 Task: Add an event with the title Casual Performance Evaluation and Recognition Celebration, date '2024/05/23', time 9:40 AM to 11:40 AM, logged in from the account softage.3@softage.netand send the event invitation to softage.5@softage.net and softage.6@softage.net. Set a reminder for the event 5 minutes before
Action: Mouse moved to (112, 106)
Screenshot: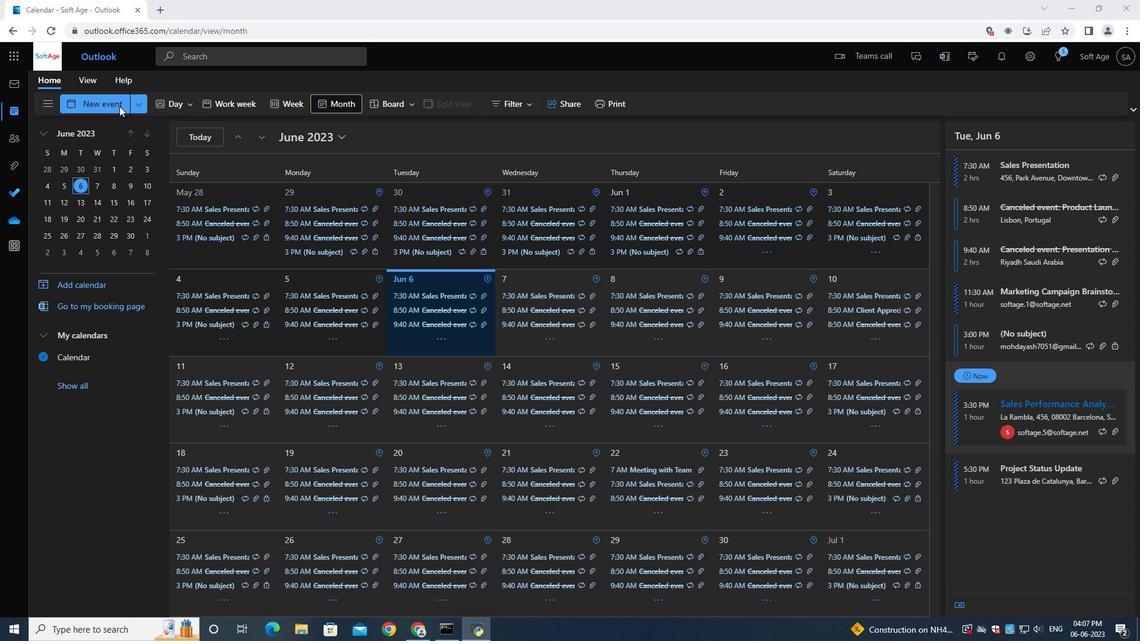 
Action: Mouse pressed left at (112, 106)
Screenshot: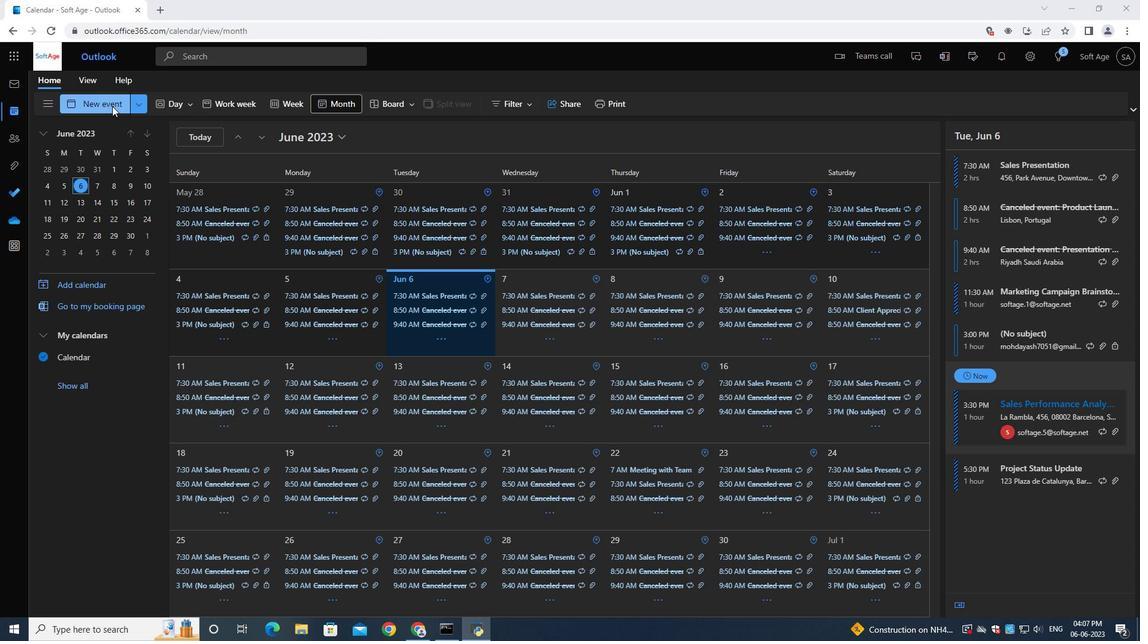 
Action: Mouse moved to (354, 176)
Screenshot: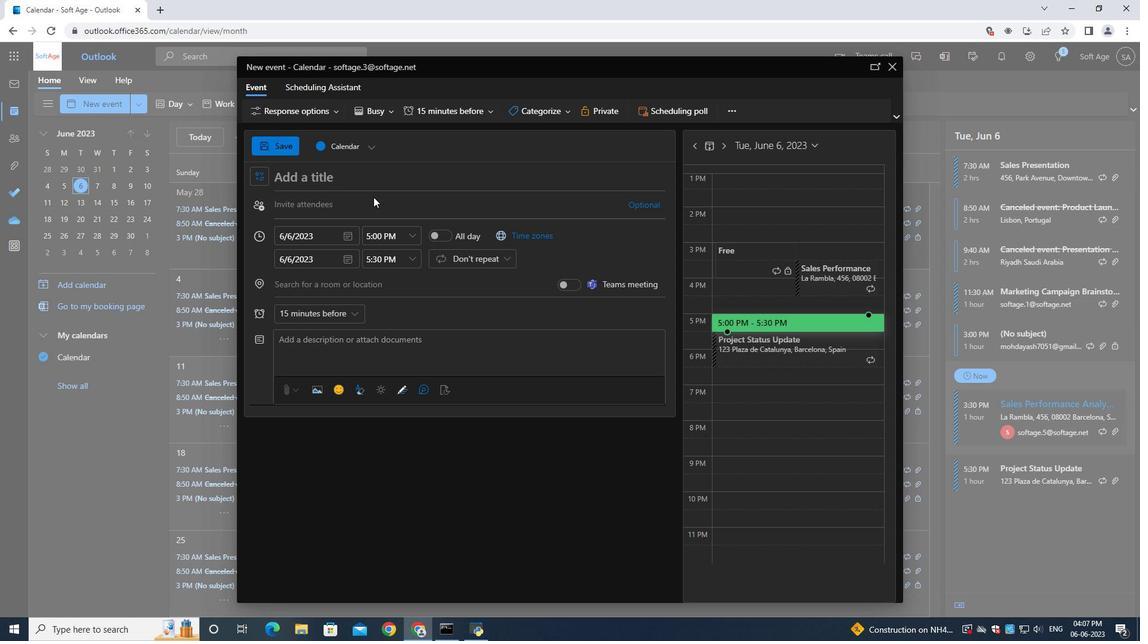 
Action: Mouse pressed left at (354, 176)
Screenshot: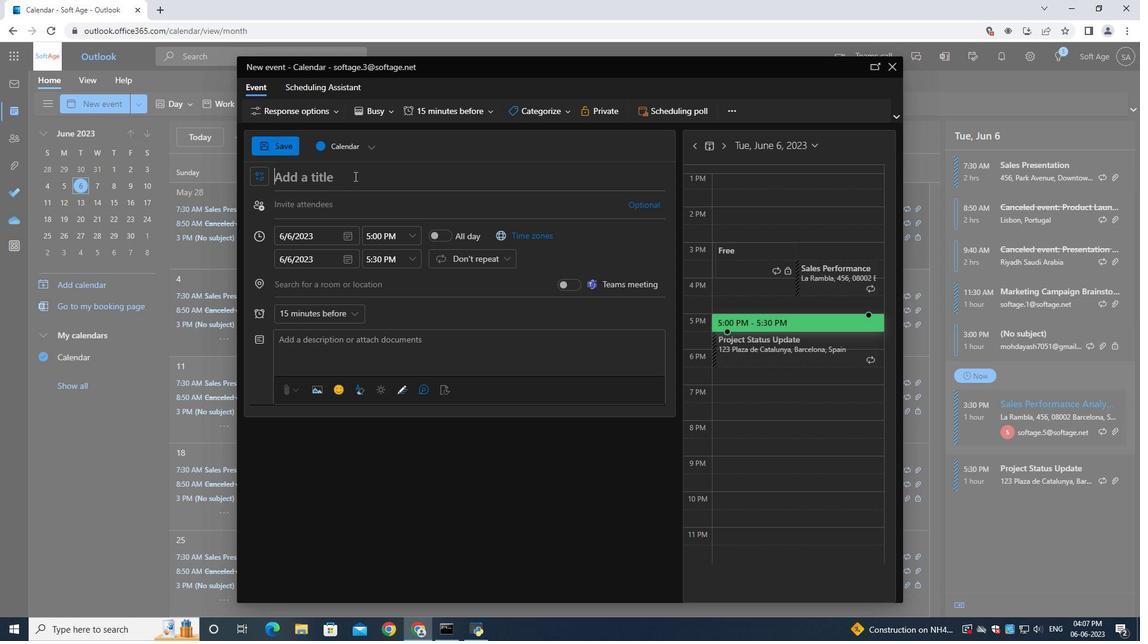 
Action: Key pressed <Key.shift>Casual<Key.space><Key.shift>Performance<Key.space><Key.shift>Evaluation<Key.space>and<Key.space><Key.shift>Recognition<Key.space><Key.shift>Celev<Key.backspace>bration<Key.space>
Screenshot: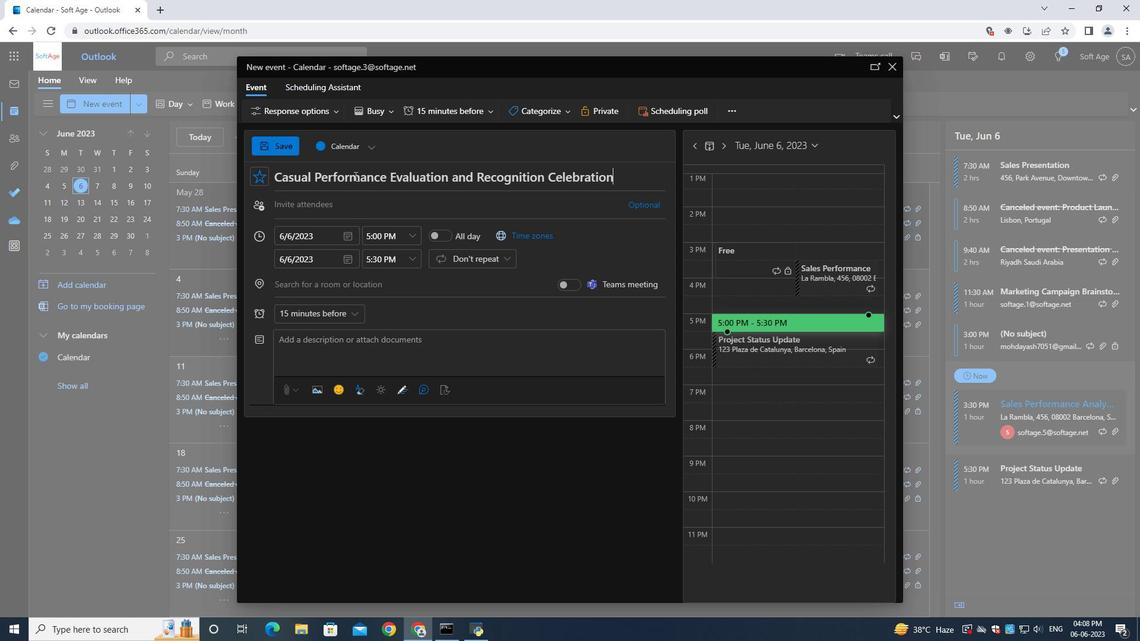 
Action: Mouse moved to (348, 238)
Screenshot: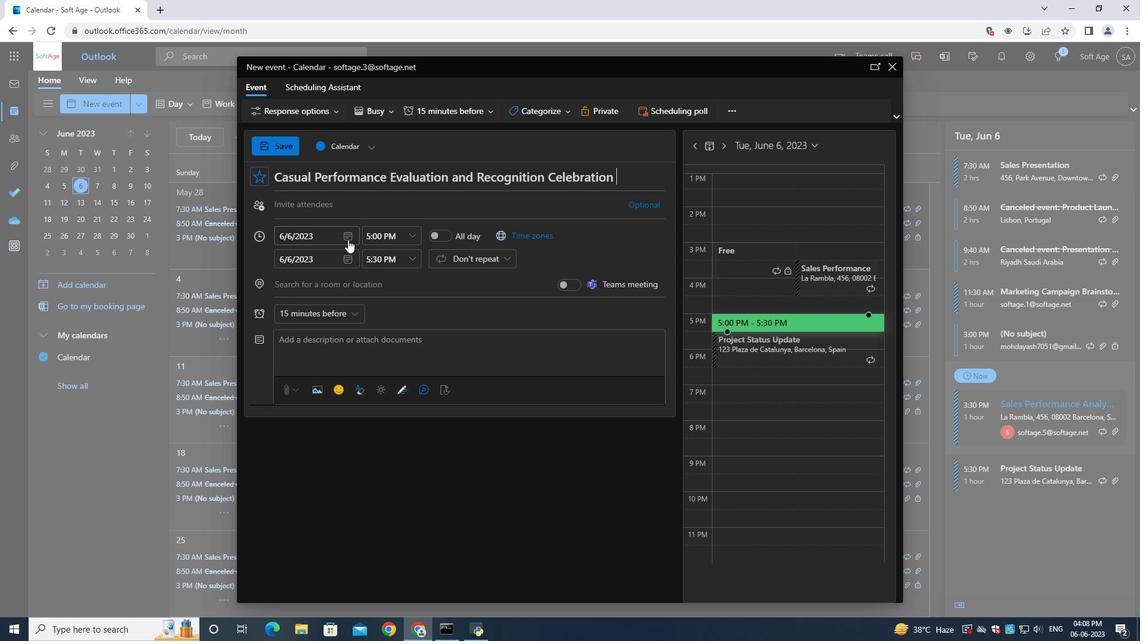 
Action: Mouse pressed left at (348, 238)
Screenshot: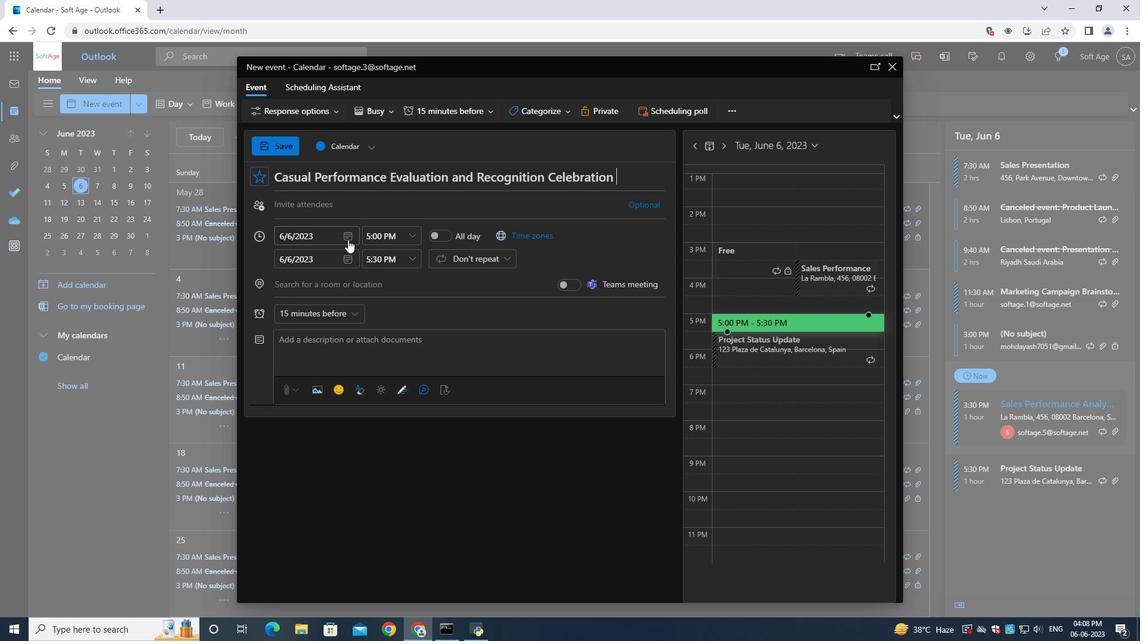 
Action: Mouse moved to (389, 257)
Screenshot: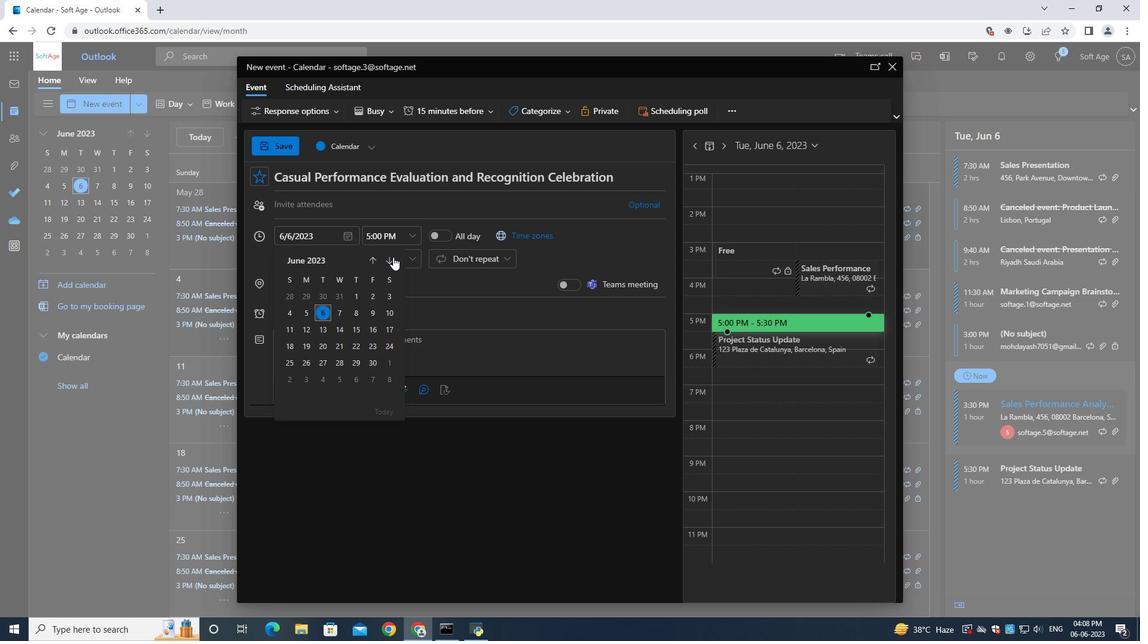 
Action: Mouse pressed left at (389, 257)
Screenshot: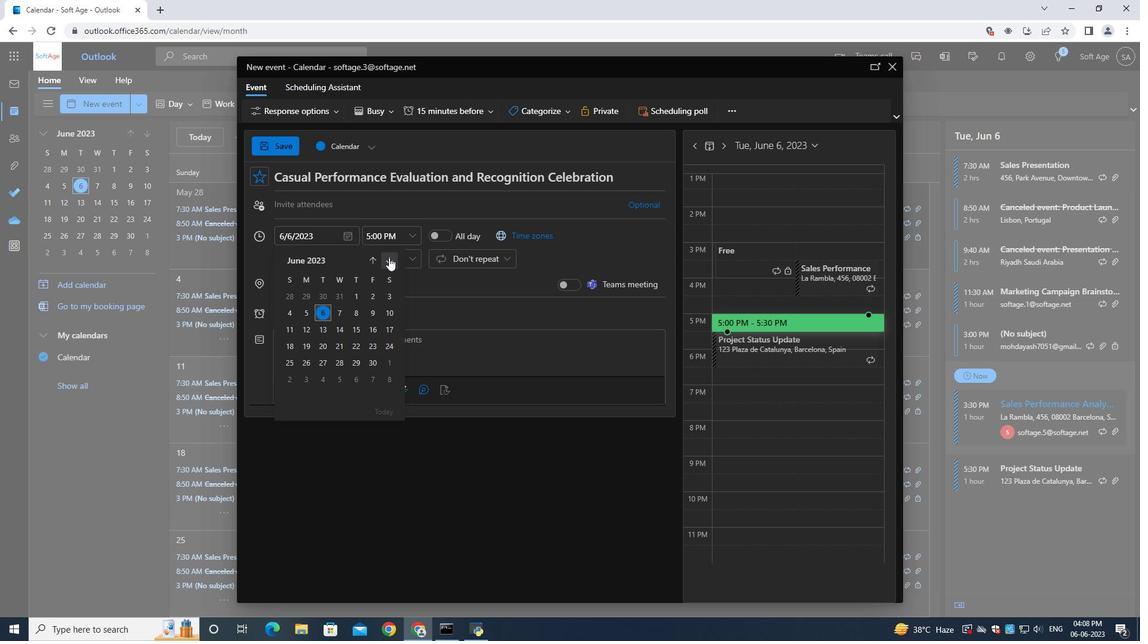 
Action: Mouse moved to (389, 257)
Screenshot: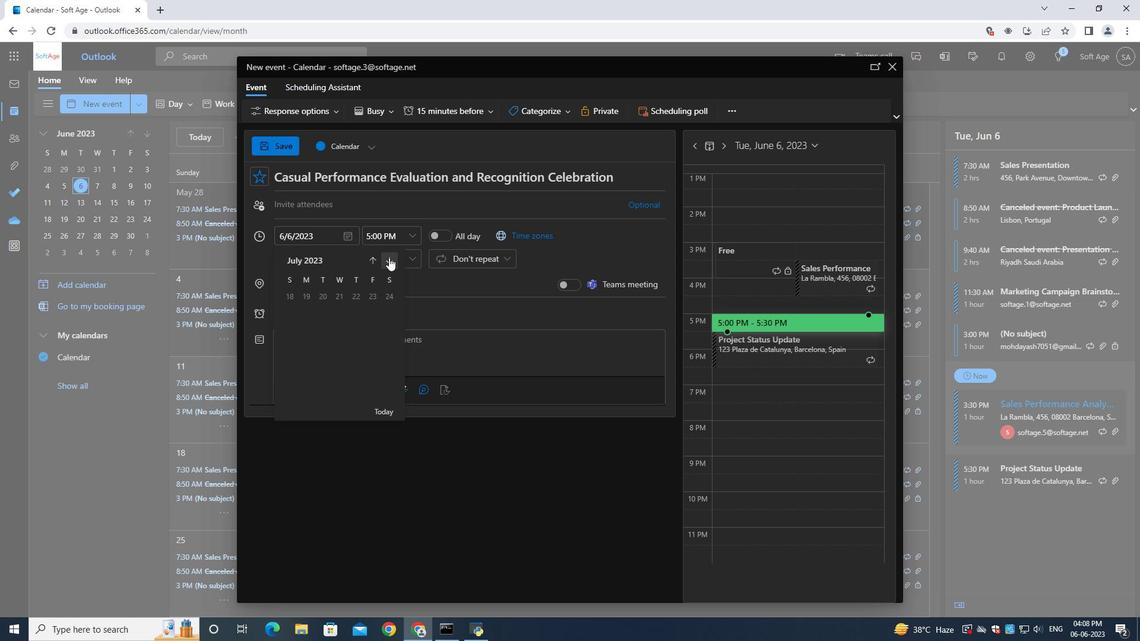 
Action: Mouse pressed left at (389, 257)
Screenshot: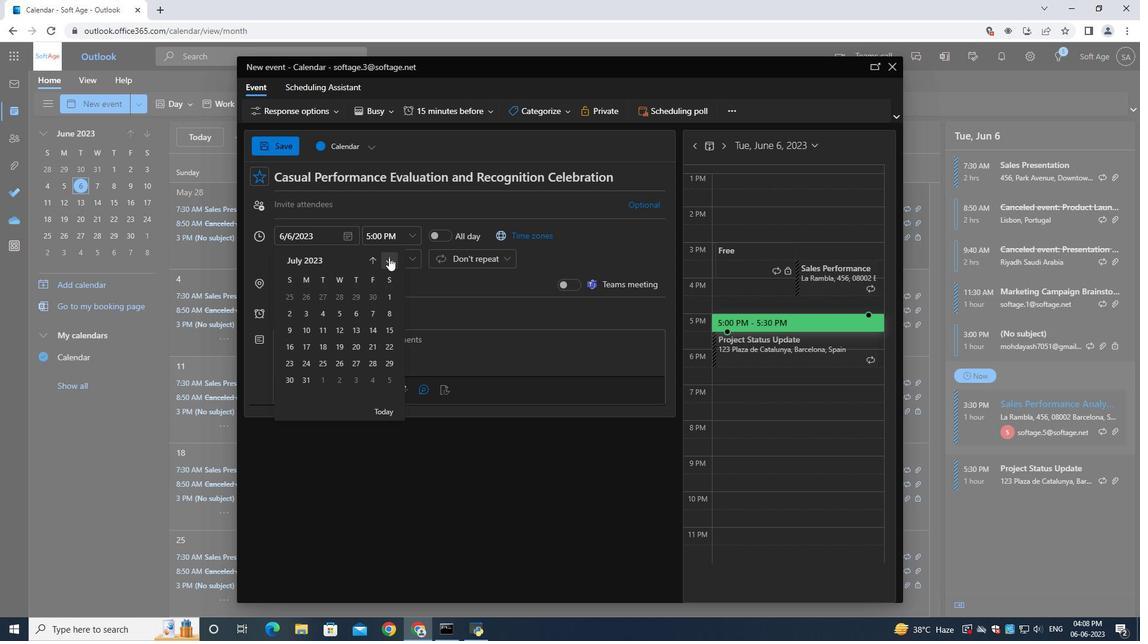 
Action: Mouse pressed left at (389, 257)
Screenshot: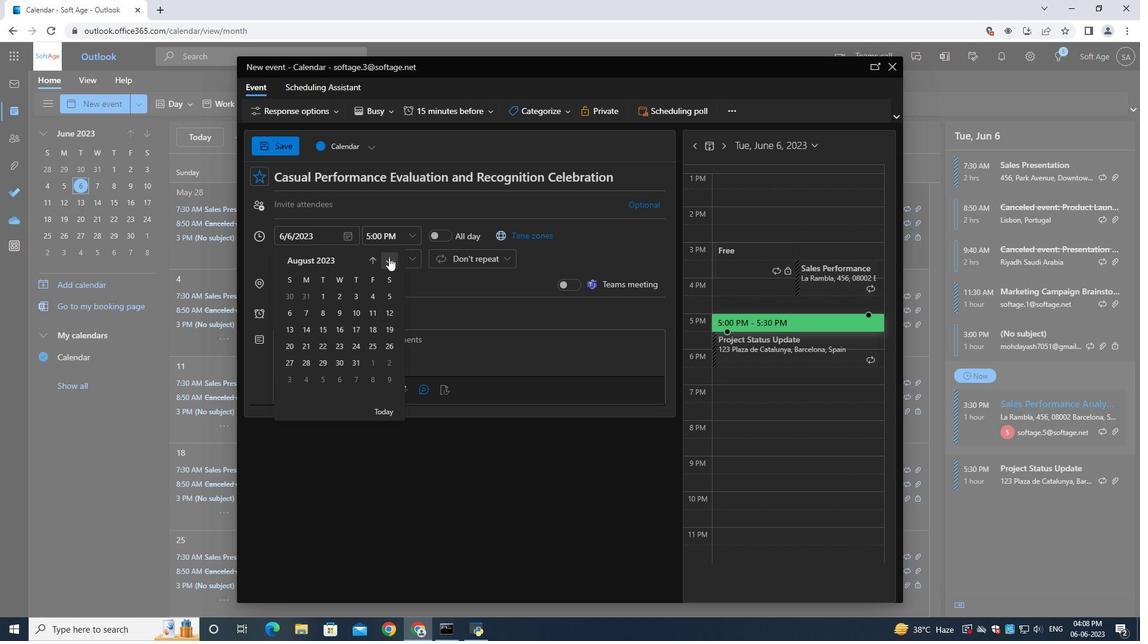 
Action: Mouse pressed left at (389, 257)
Screenshot: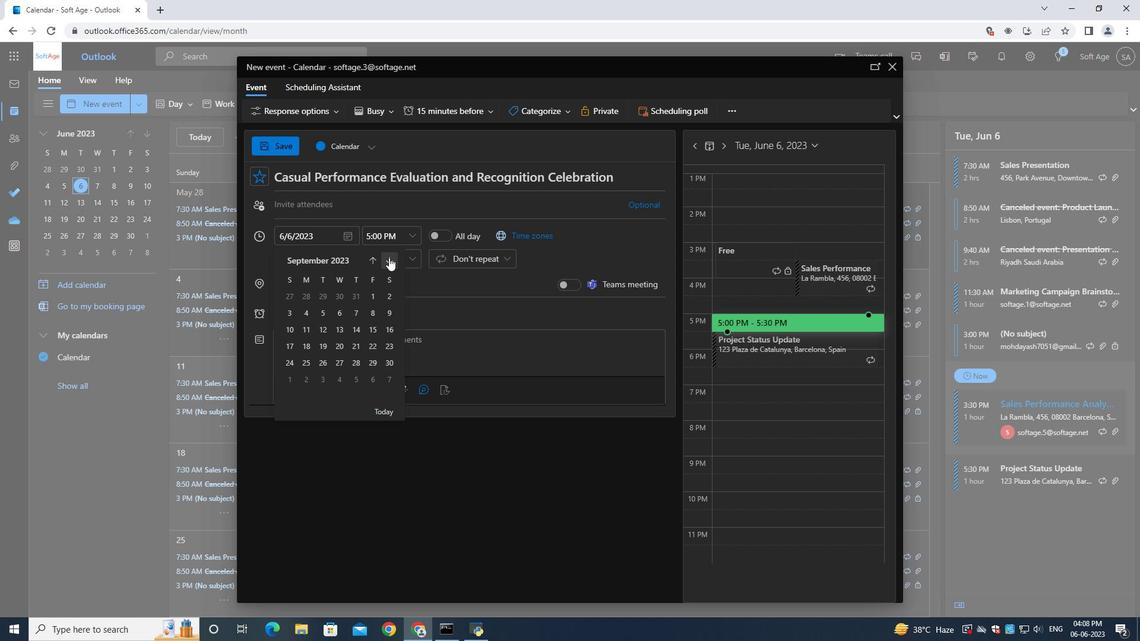 
Action: Mouse moved to (389, 257)
Screenshot: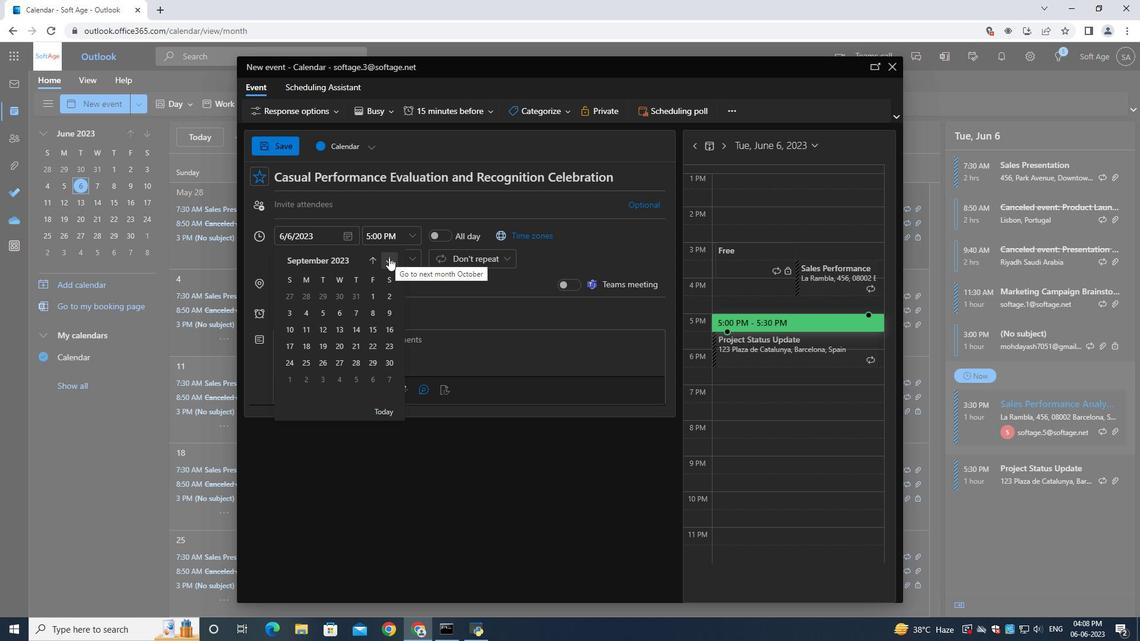 
Action: Mouse pressed left at (389, 257)
Screenshot: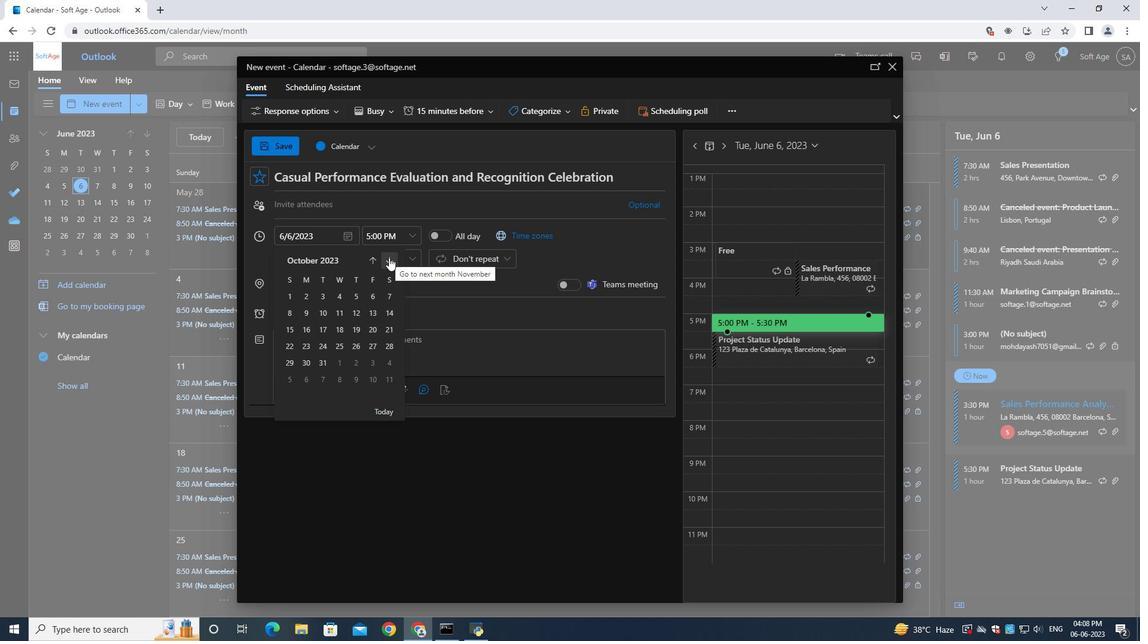 
Action: Mouse moved to (389, 259)
Screenshot: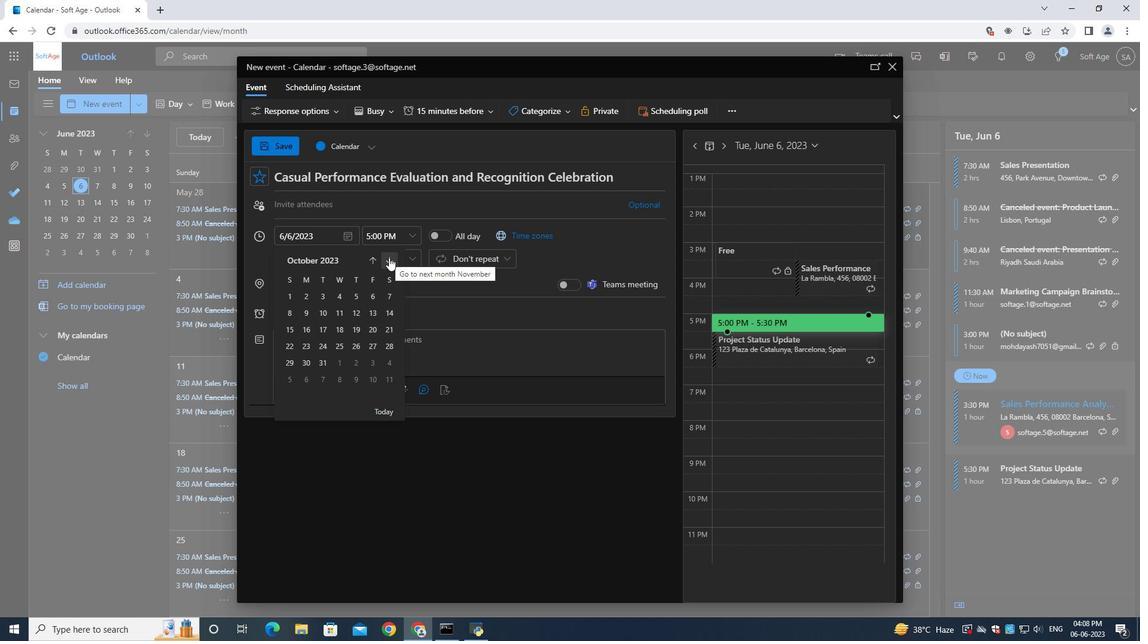 
Action: Mouse pressed left at (389, 259)
Screenshot: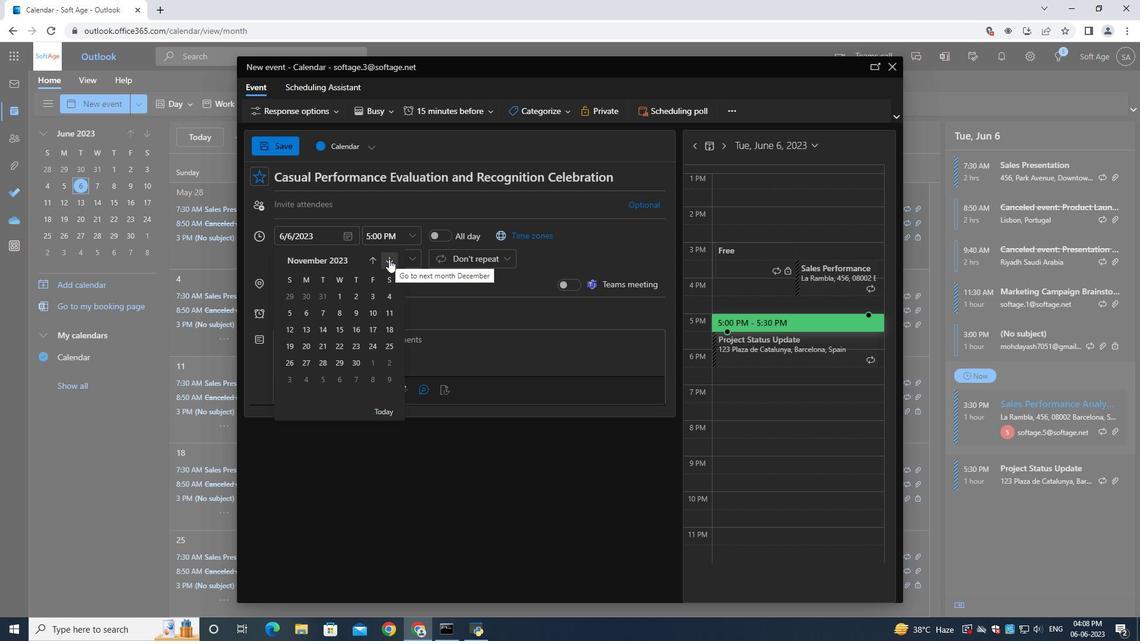 
Action: Mouse pressed left at (389, 259)
Screenshot: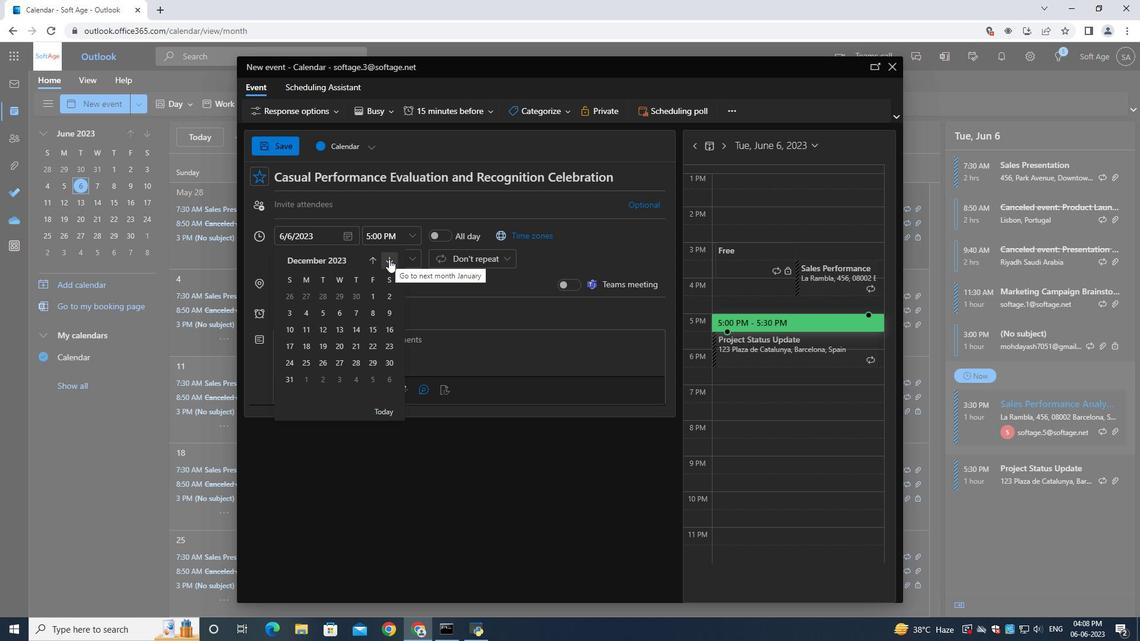 
Action: Mouse pressed left at (389, 259)
Screenshot: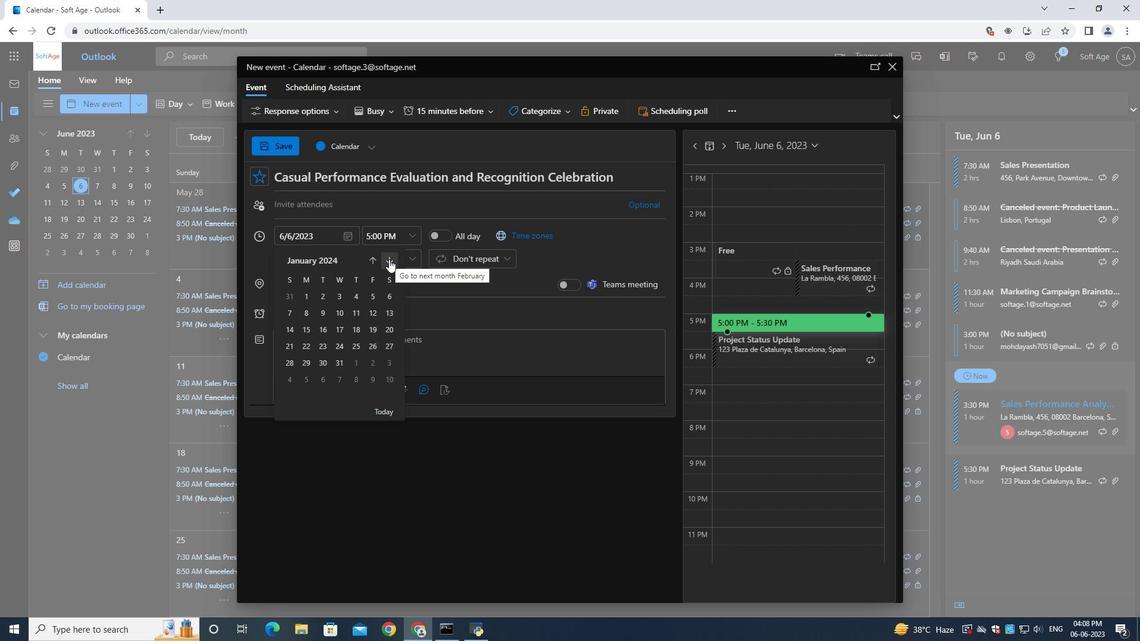 
Action: Mouse moved to (389, 260)
Screenshot: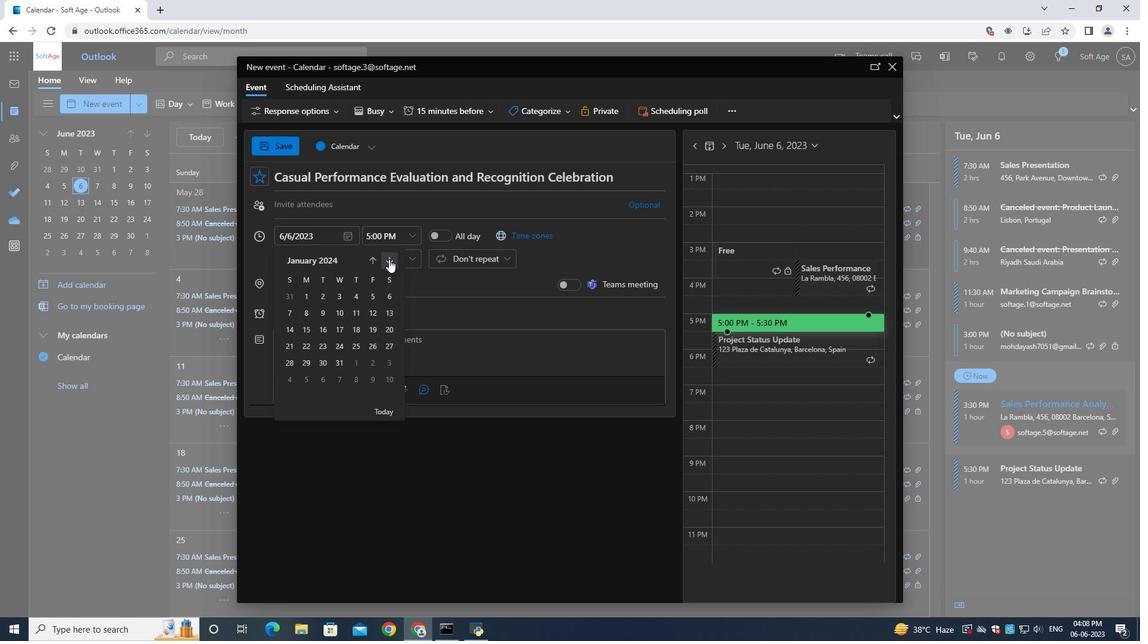 
Action: Mouse pressed left at (389, 260)
Screenshot: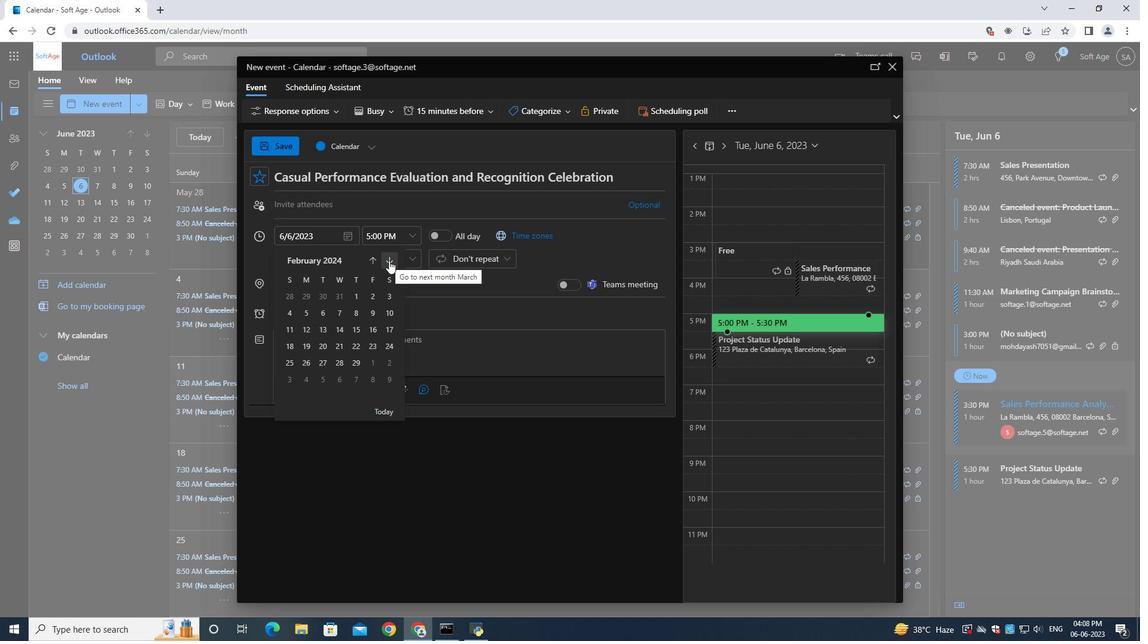 
Action: Mouse moved to (387, 261)
Screenshot: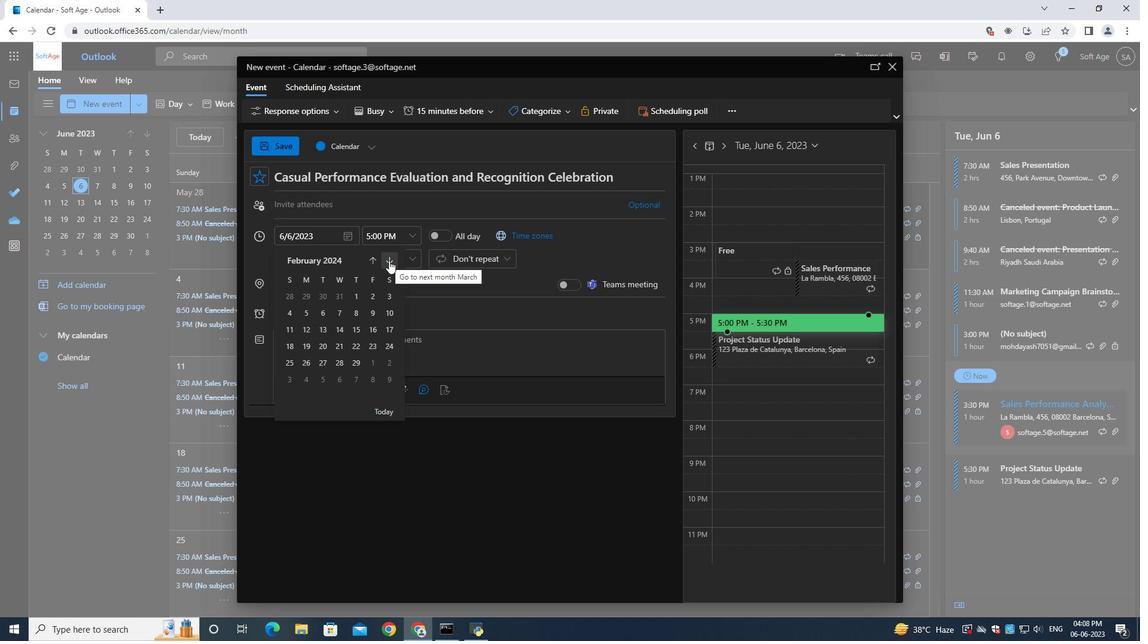 
Action: Mouse pressed left at (387, 261)
Screenshot: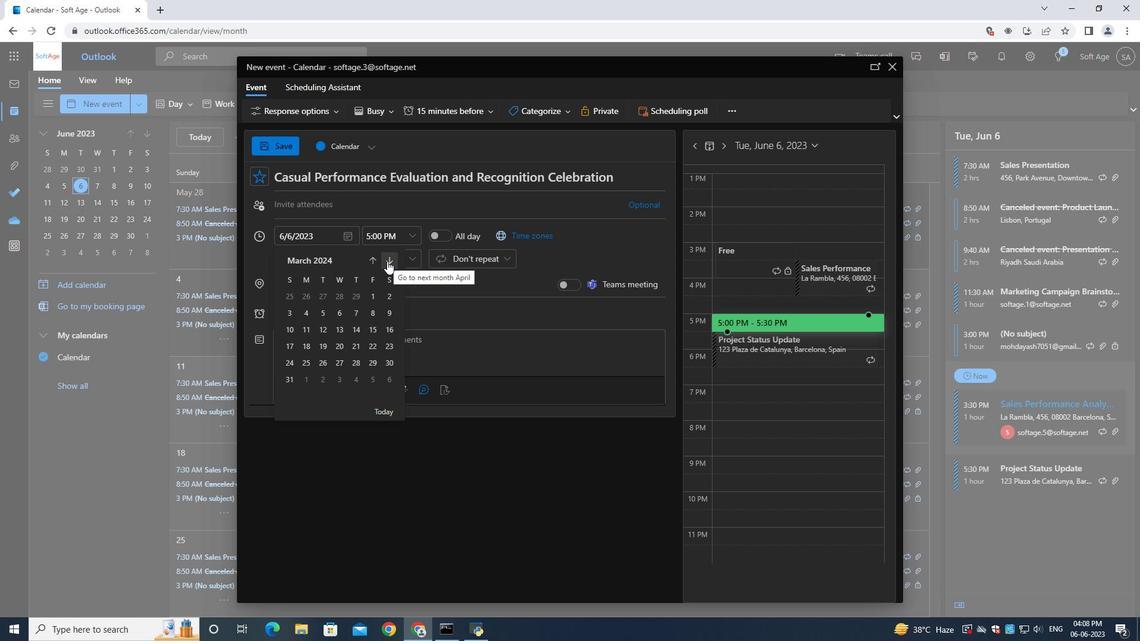 
Action: Mouse pressed left at (387, 261)
Screenshot: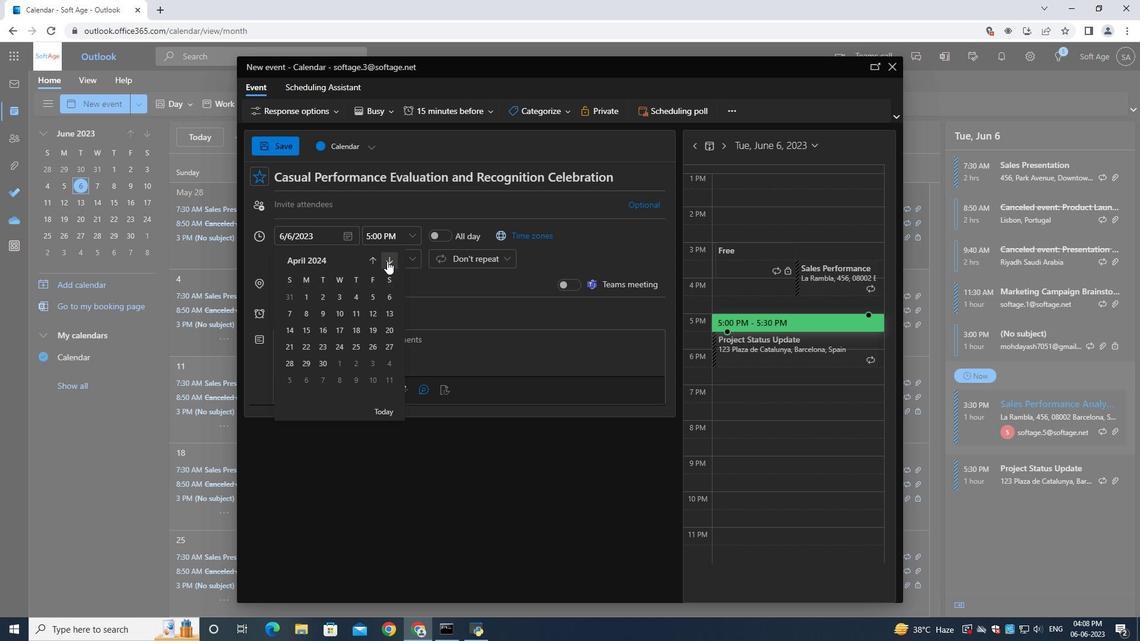 
Action: Mouse moved to (360, 347)
Screenshot: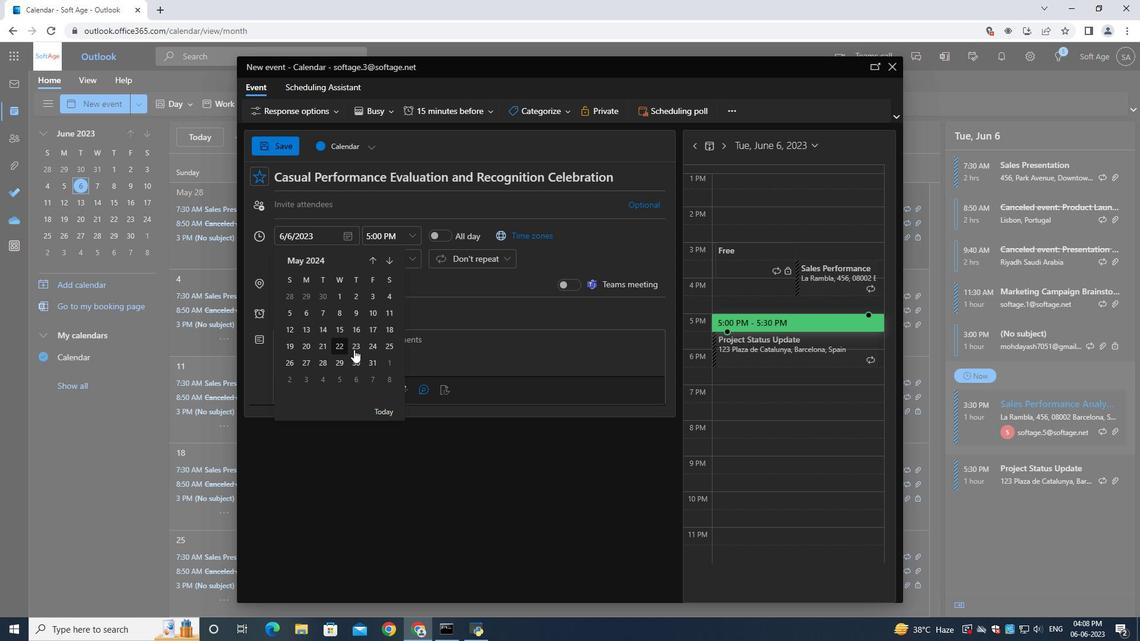 
Action: Mouse pressed left at (360, 347)
Screenshot: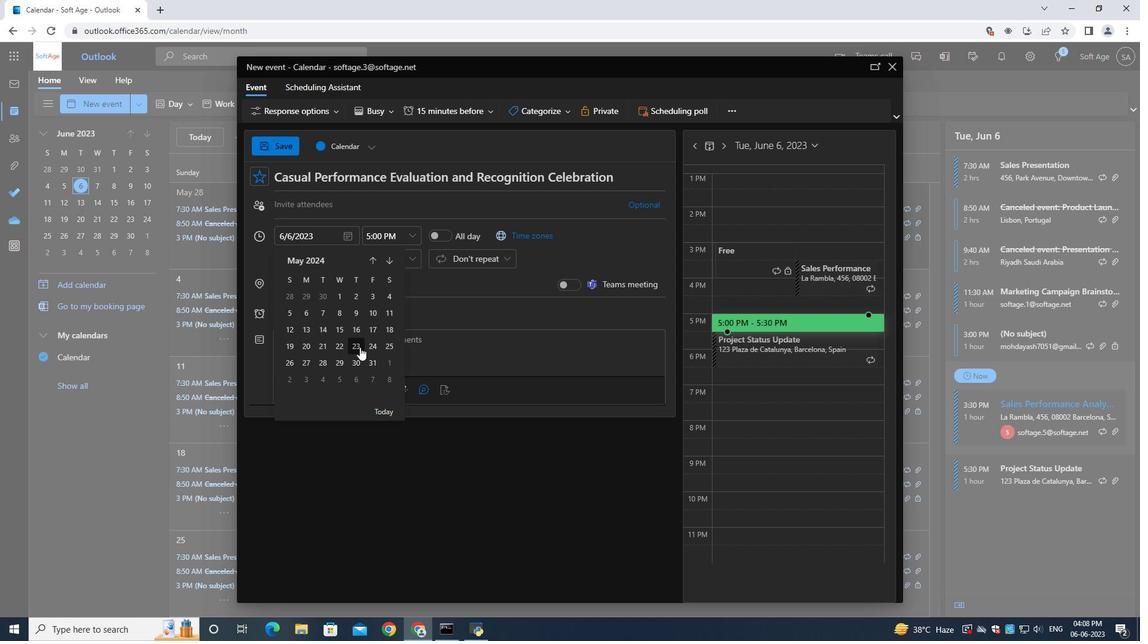 
Action: Mouse moved to (387, 241)
Screenshot: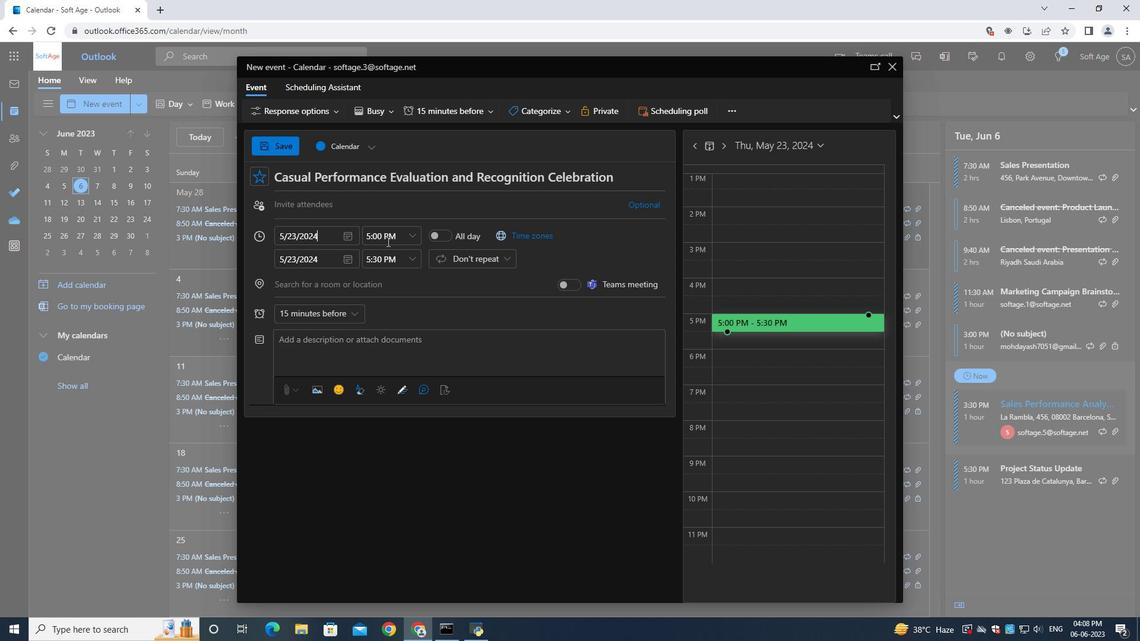 
Action: Mouse pressed left at (387, 241)
Screenshot: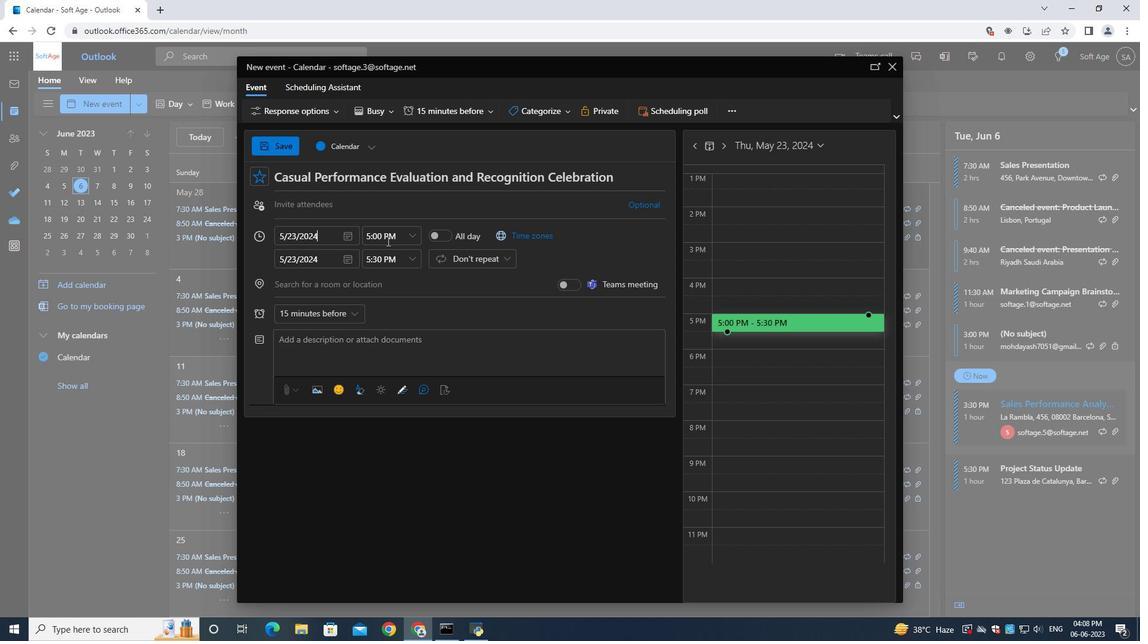
Action: Mouse moved to (389, 241)
Screenshot: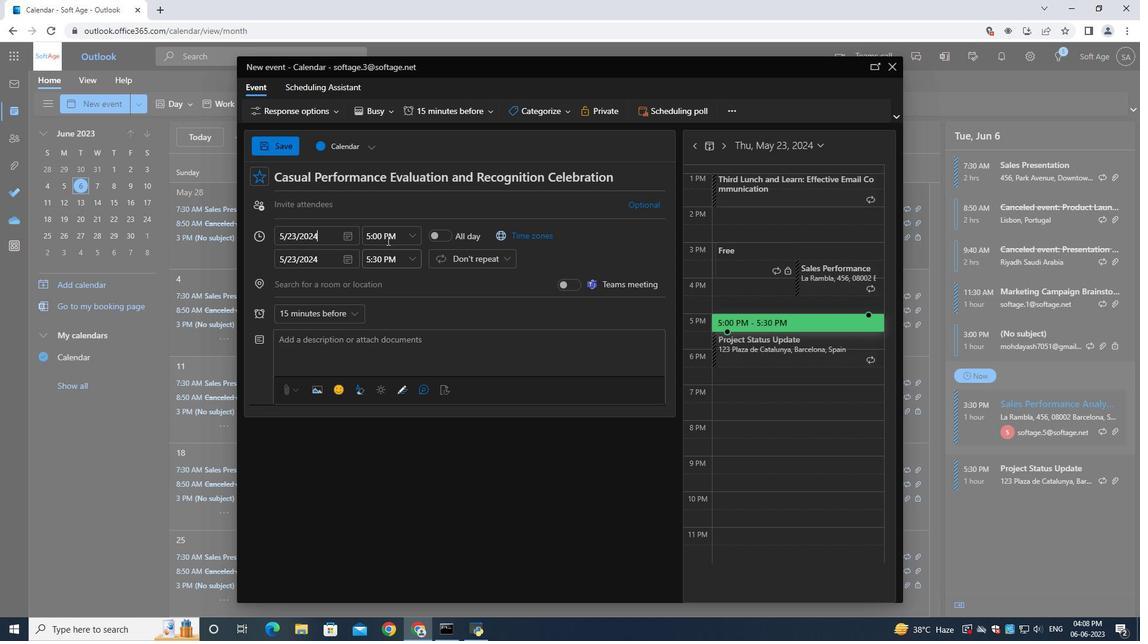 
Action: Key pressed 9<Key.shift_r>:40<Key.shift>AM
Screenshot: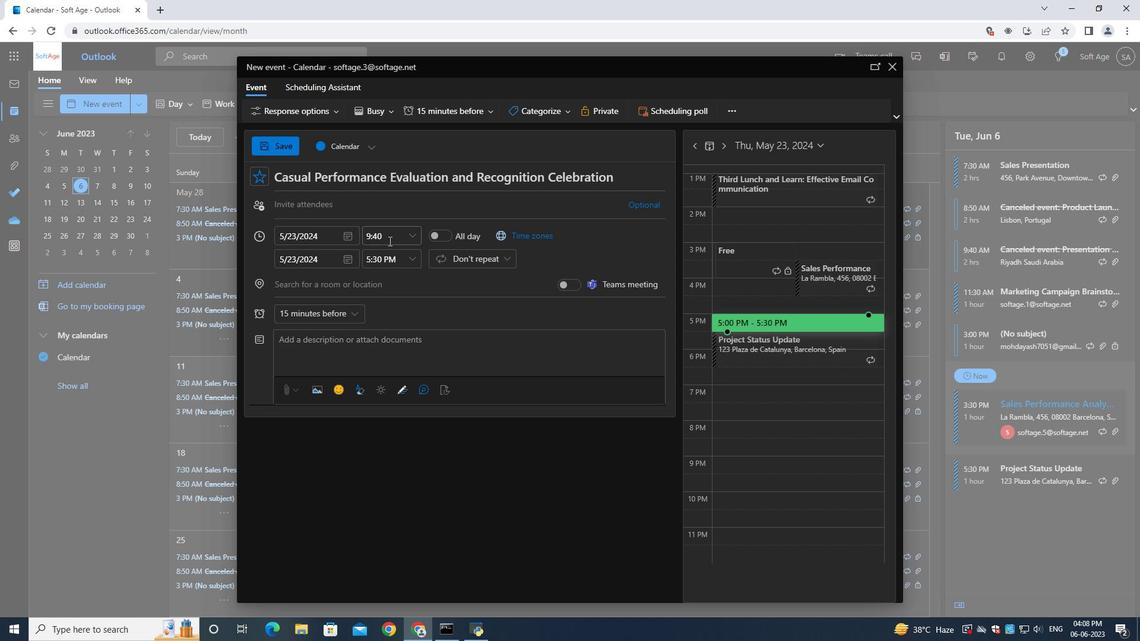 
Action: Mouse moved to (385, 254)
Screenshot: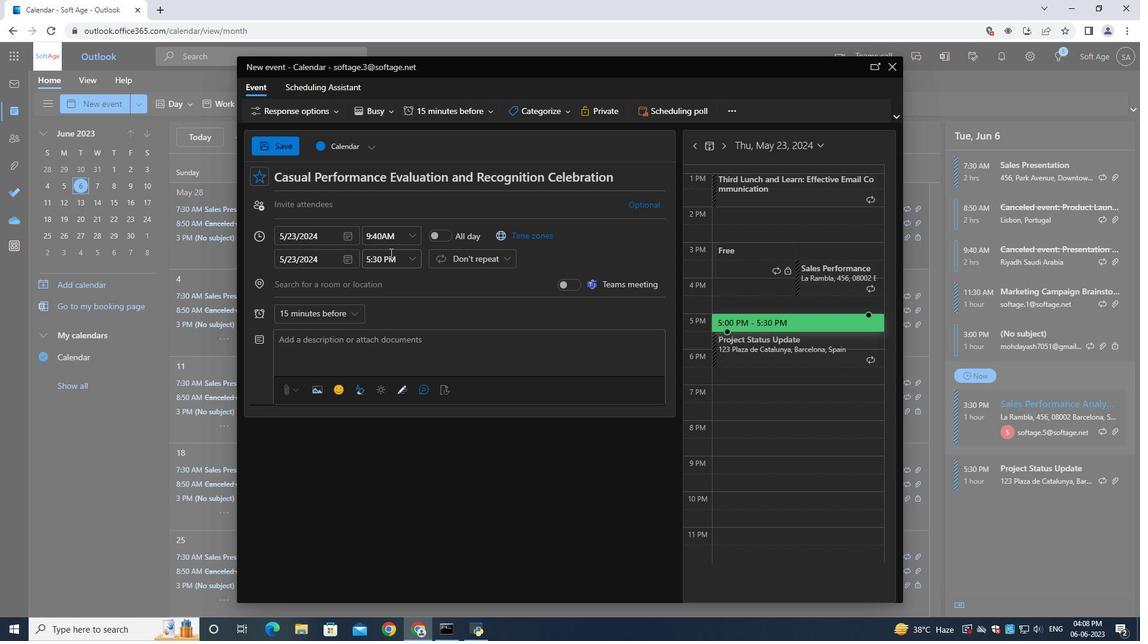 
Action: Mouse pressed left at (385, 254)
Screenshot: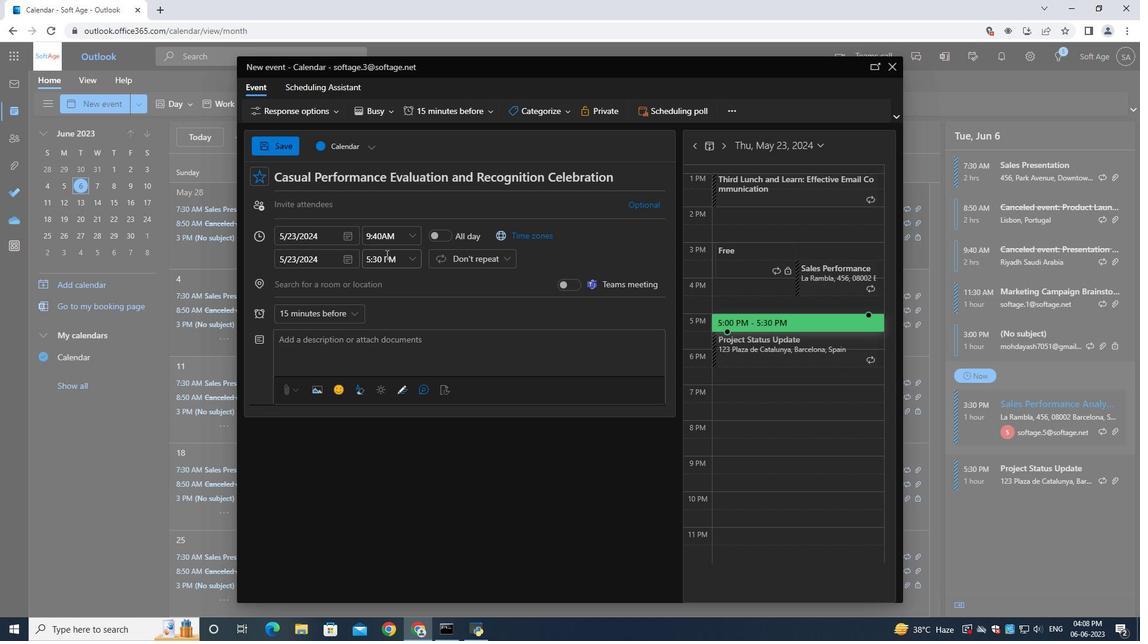 
Action: Key pressed 11<Key.shift_r>:40<Key.shift>AM
Screenshot: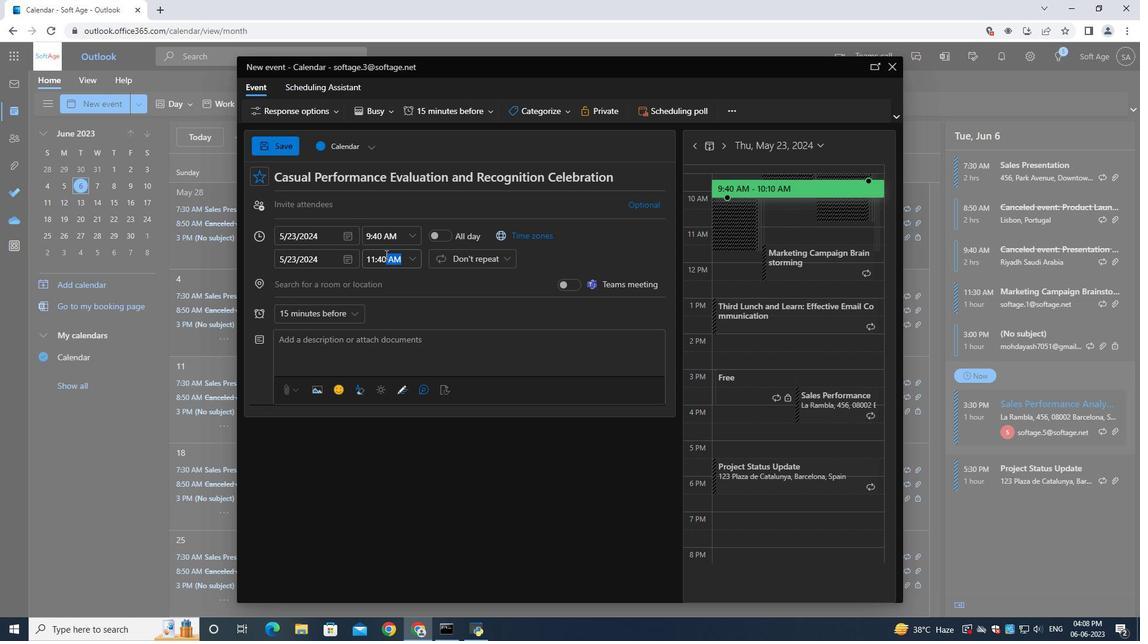 
Action: Mouse moved to (300, 206)
Screenshot: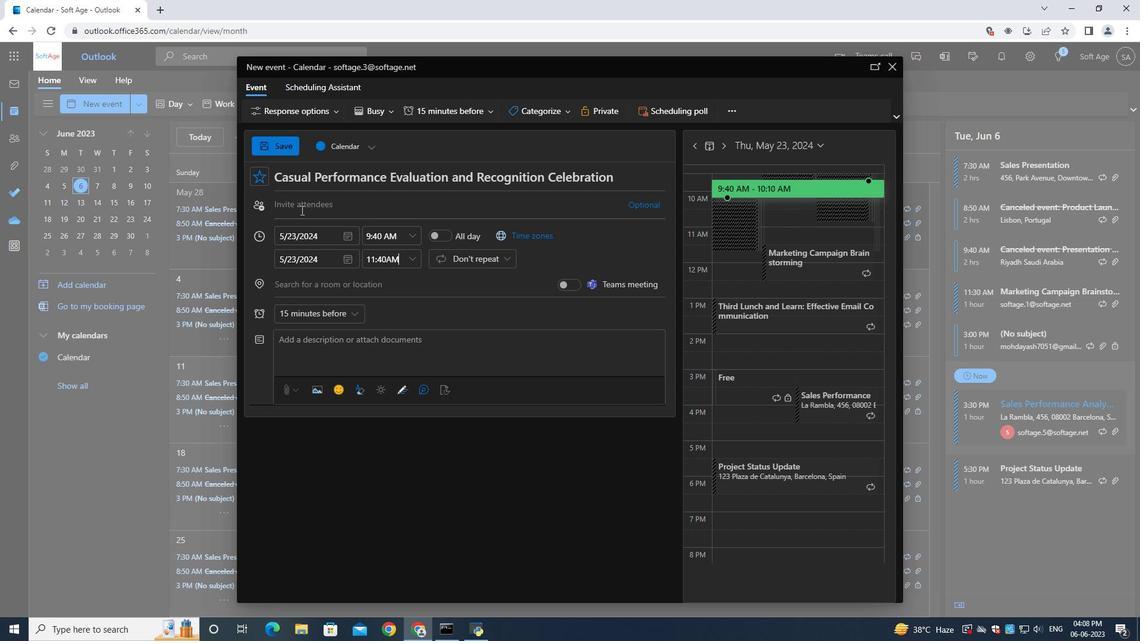 
Action: Mouse pressed left at (300, 206)
Screenshot: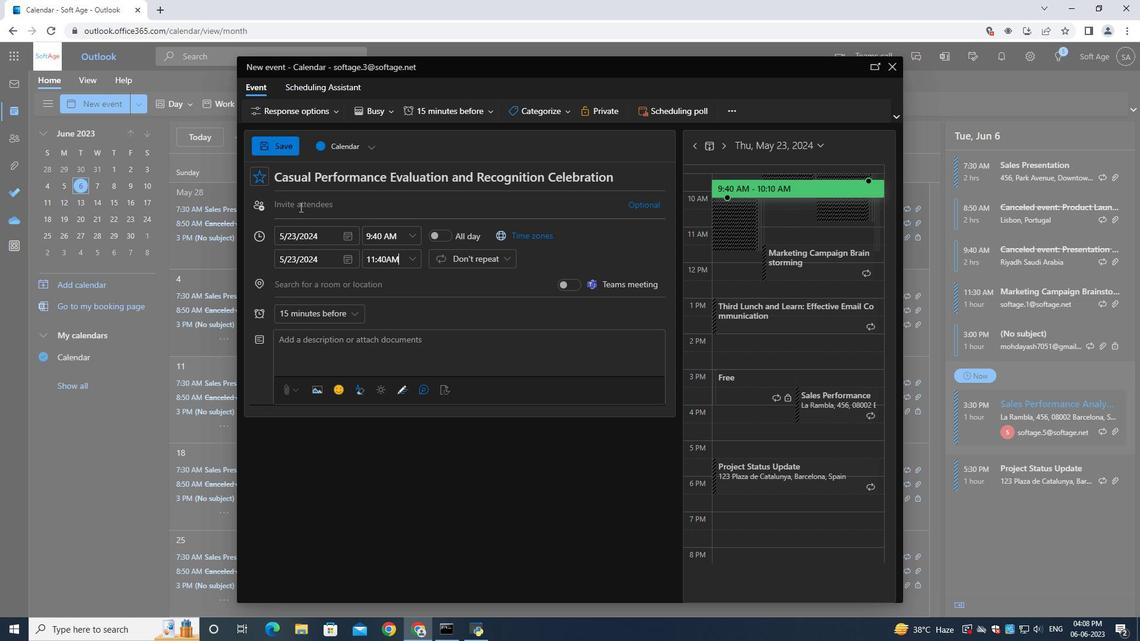 
Action: Mouse moved to (300, 206)
Screenshot: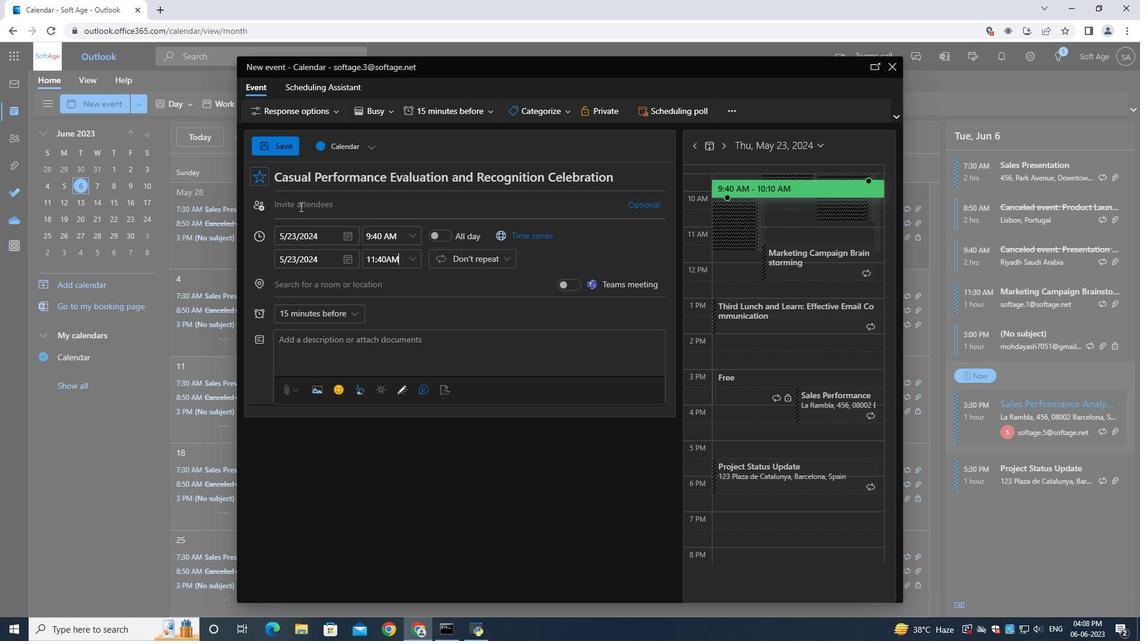 
Action: Key pressed softage.5<Key.shift>@softage.net
Screenshot: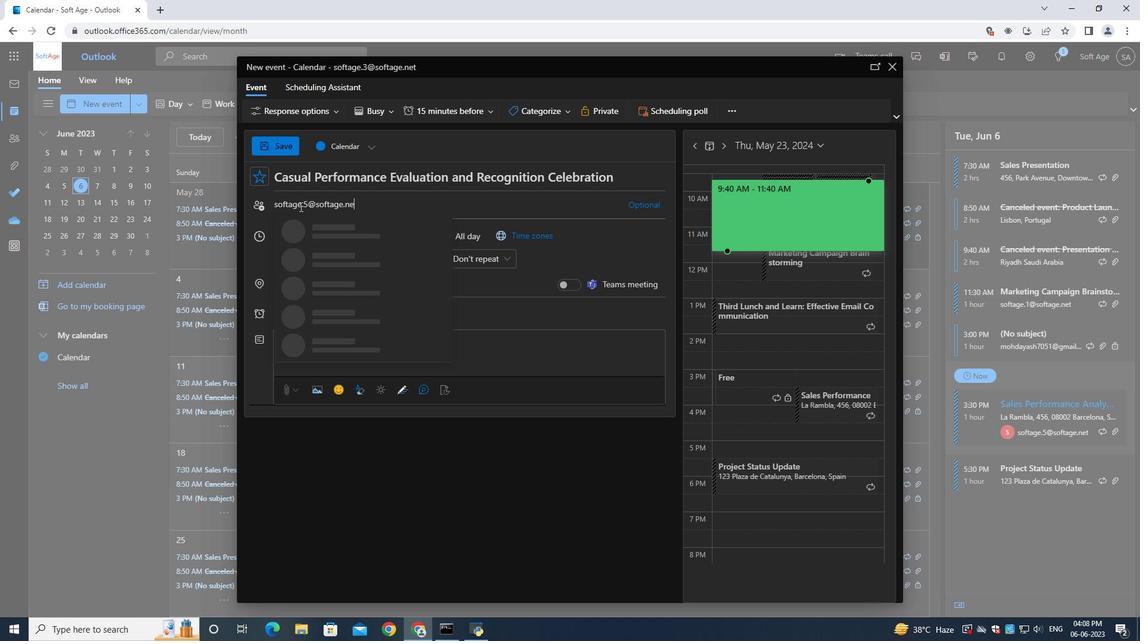 
Action: Mouse moved to (306, 228)
Screenshot: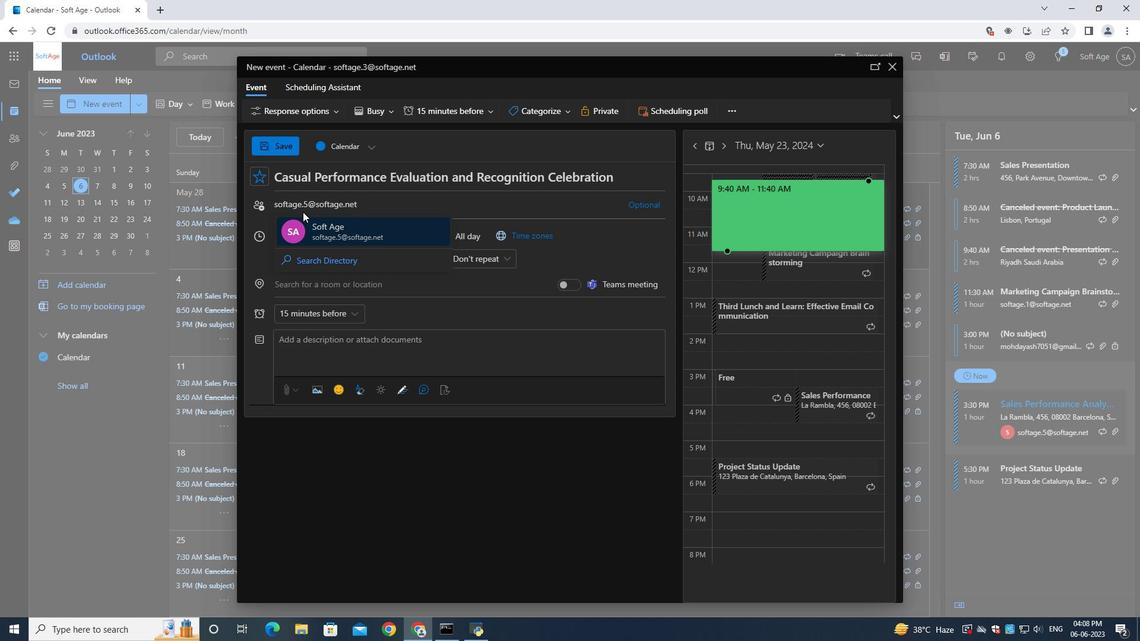 
Action: Mouse pressed left at (306, 228)
Screenshot: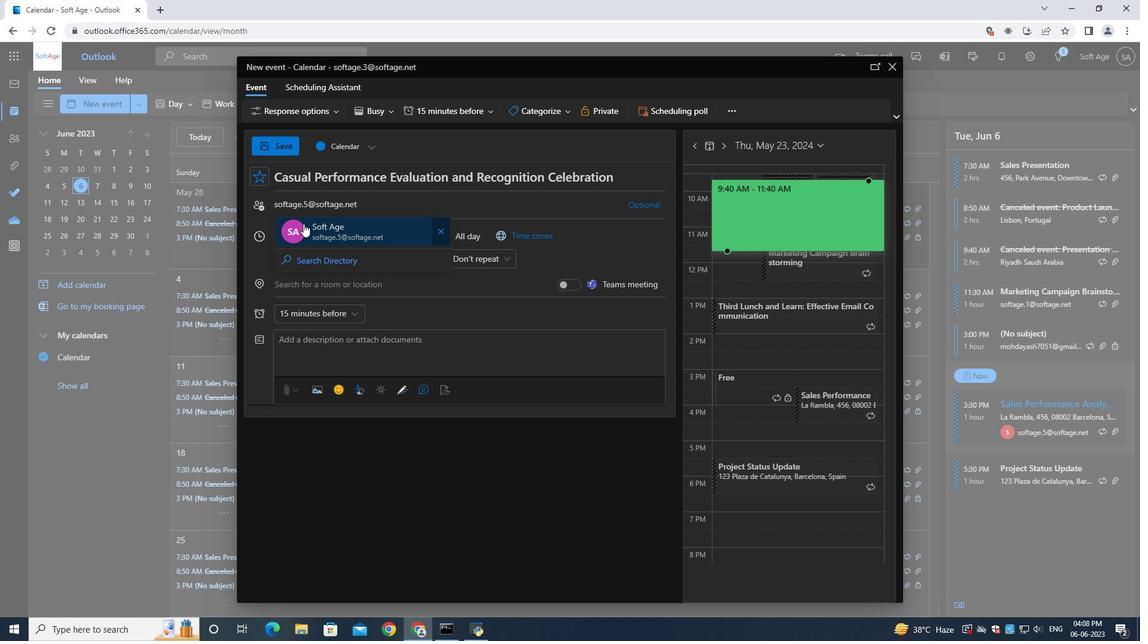
Action: Key pressed softage.6<Key.shift>@softage.ne
Screenshot: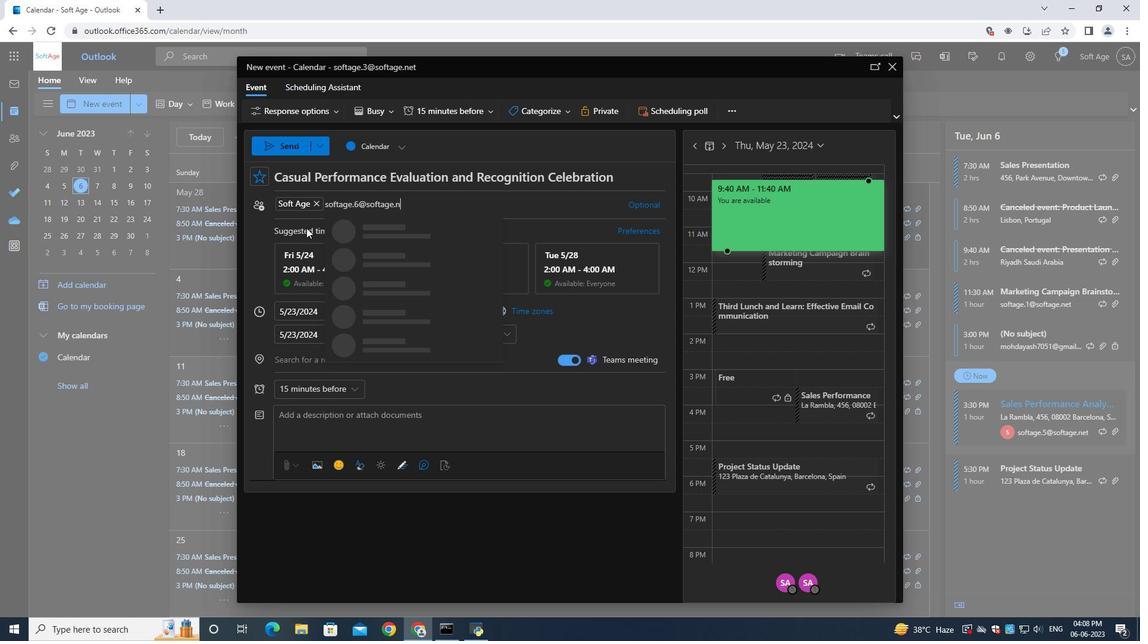 
Action: Mouse moved to (386, 231)
Screenshot: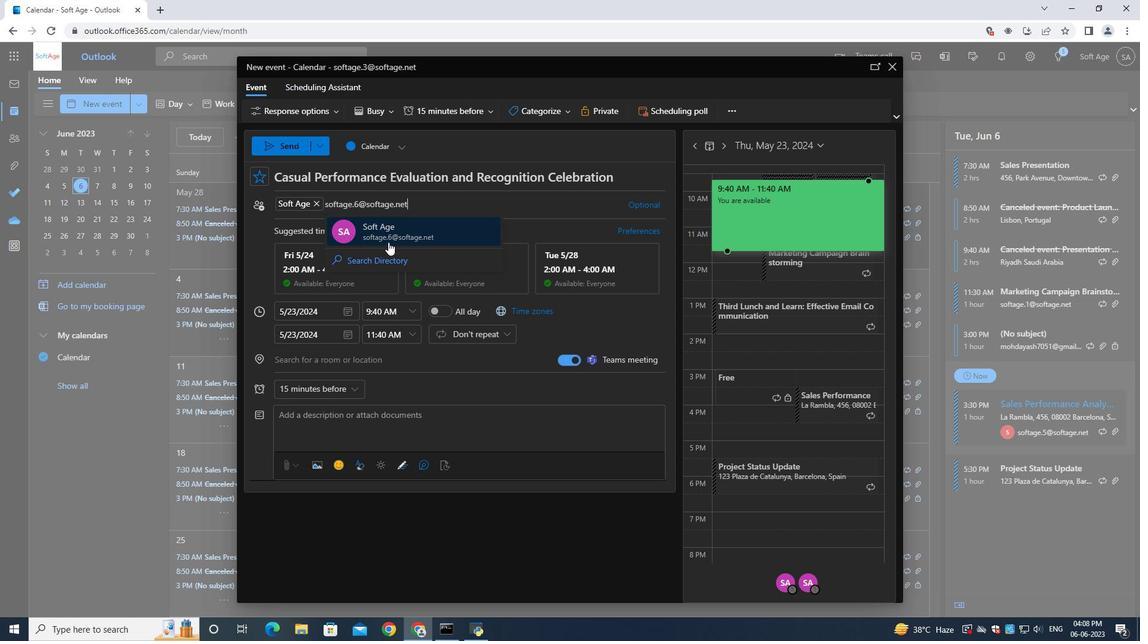 
Action: Mouse pressed left at (386, 231)
Screenshot: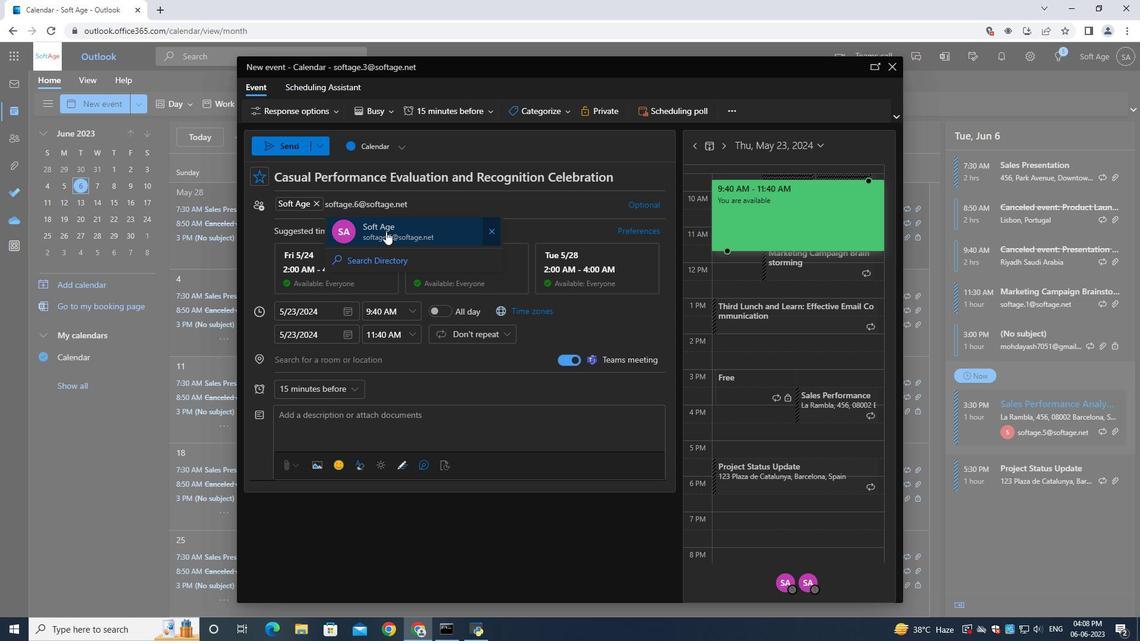 
Action: Mouse moved to (323, 389)
Screenshot: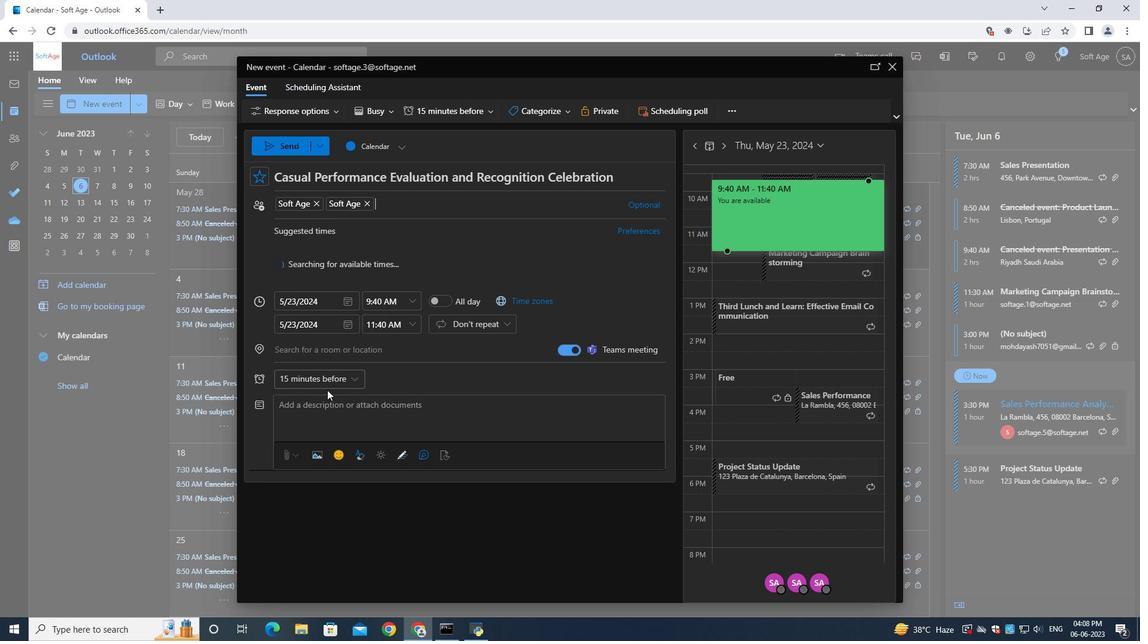 
Action: Mouse pressed left at (323, 389)
Screenshot: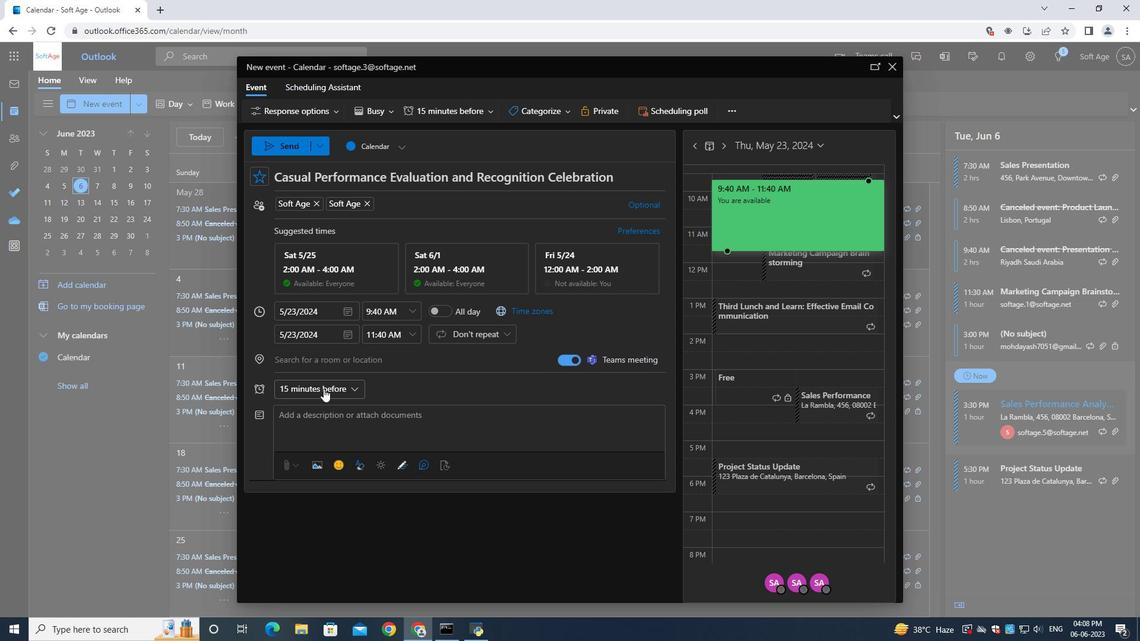 
Action: Mouse moved to (318, 196)
Screenshot: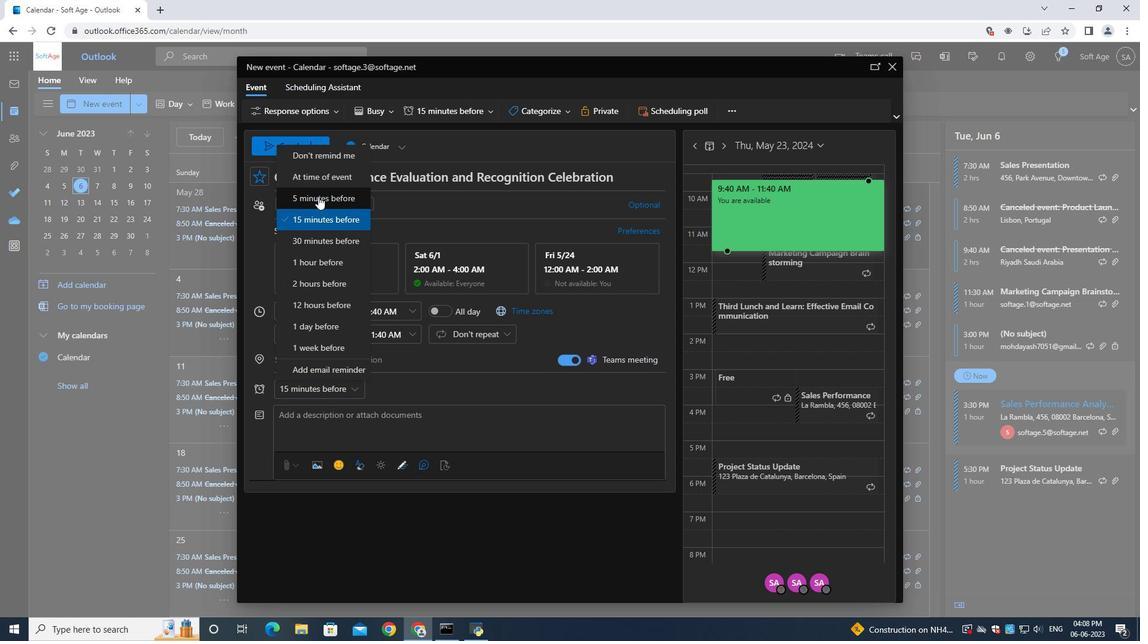 
Action: Mouse pressed left at (318, 196)
Screenshot: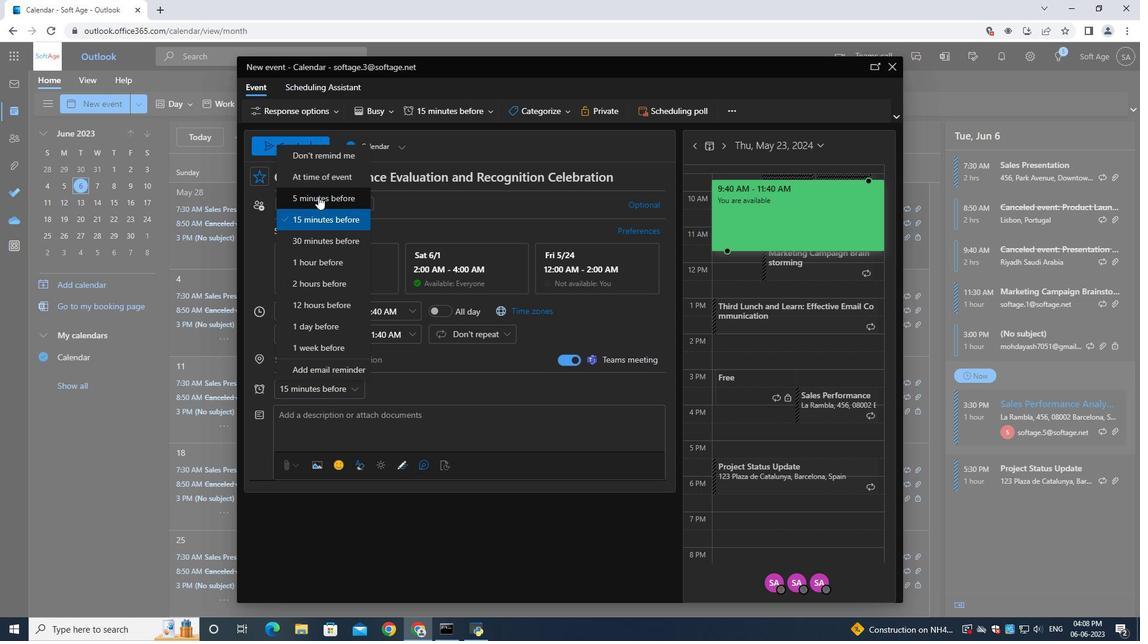 
Action: Mouse moved to (306, 151)
Screenshot: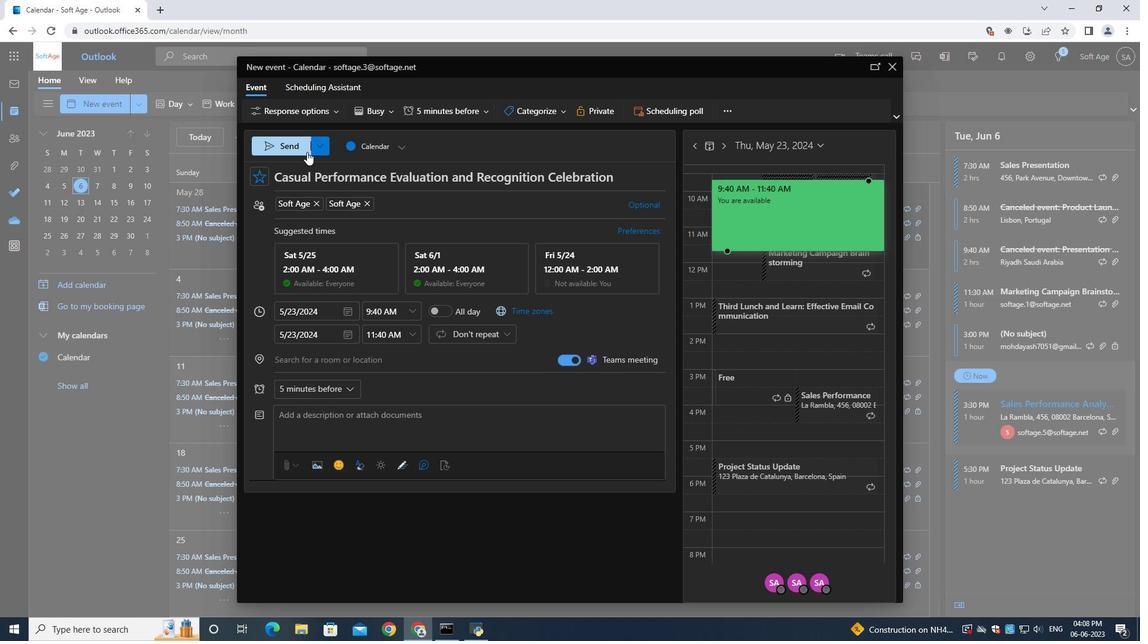 
Action: Mouse pressed left at (306, 151)
Screenshot: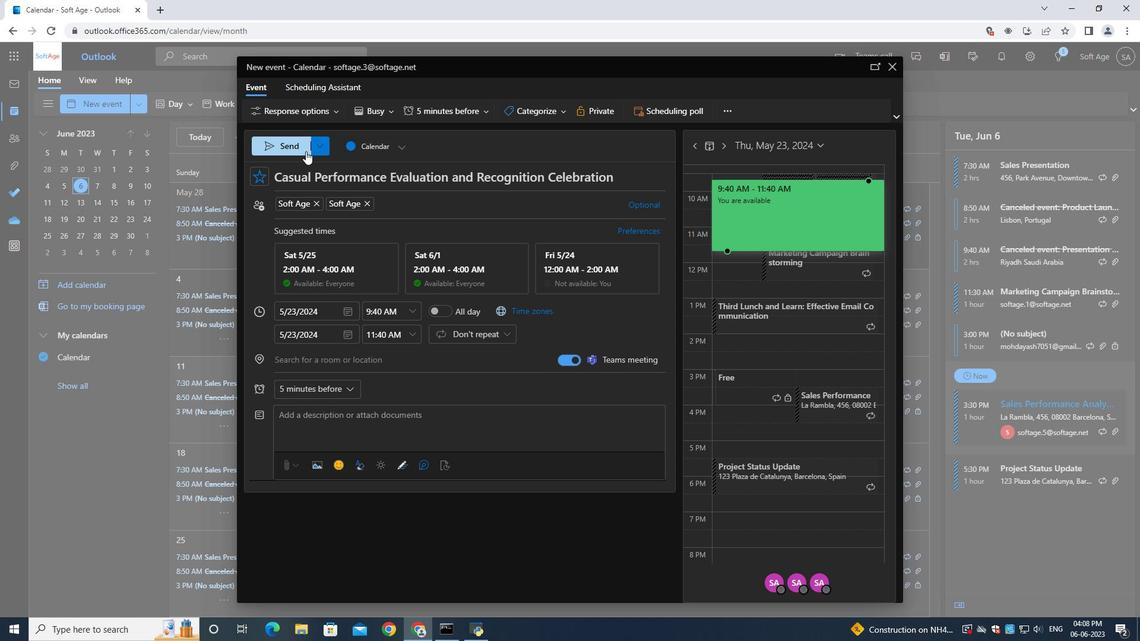 
Action: Mouse moved to (306, 150)
Screenshot: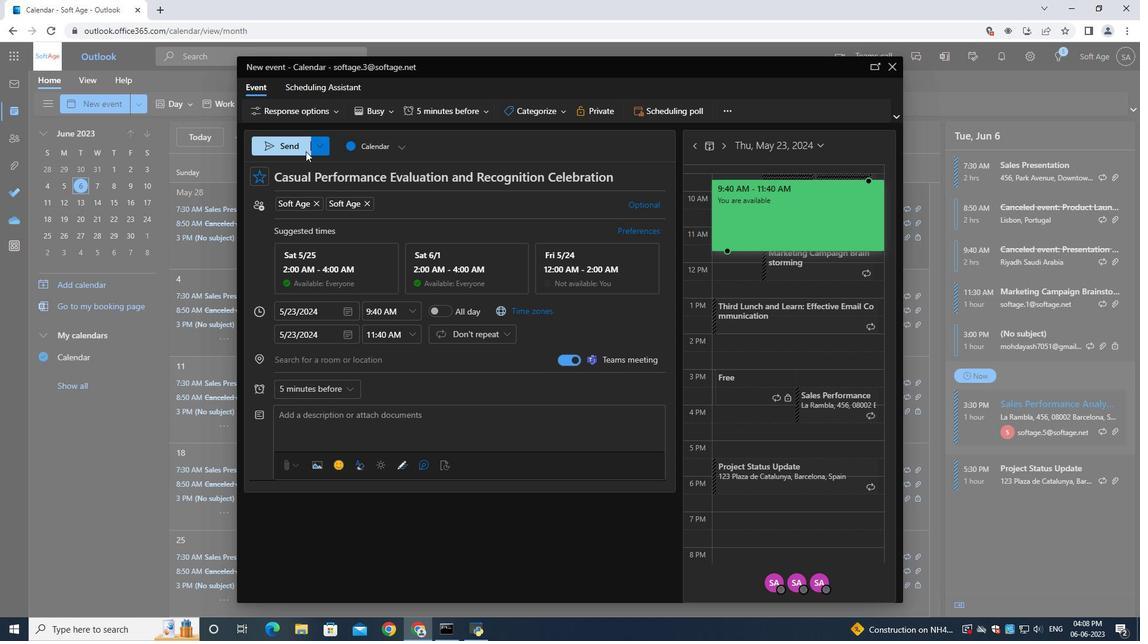 
